 Task: Open a blank sheet, save the file as Kennedy.odt Add the quote 'Don't let anyone dim your light; shine bright and inspire others to do the same.' Apply font style 'Oswald' and font size 30 Align the text to the Left .Change the text color to  'Dark blue'
Action: Mouse moved to (284, 229)
Screenshot: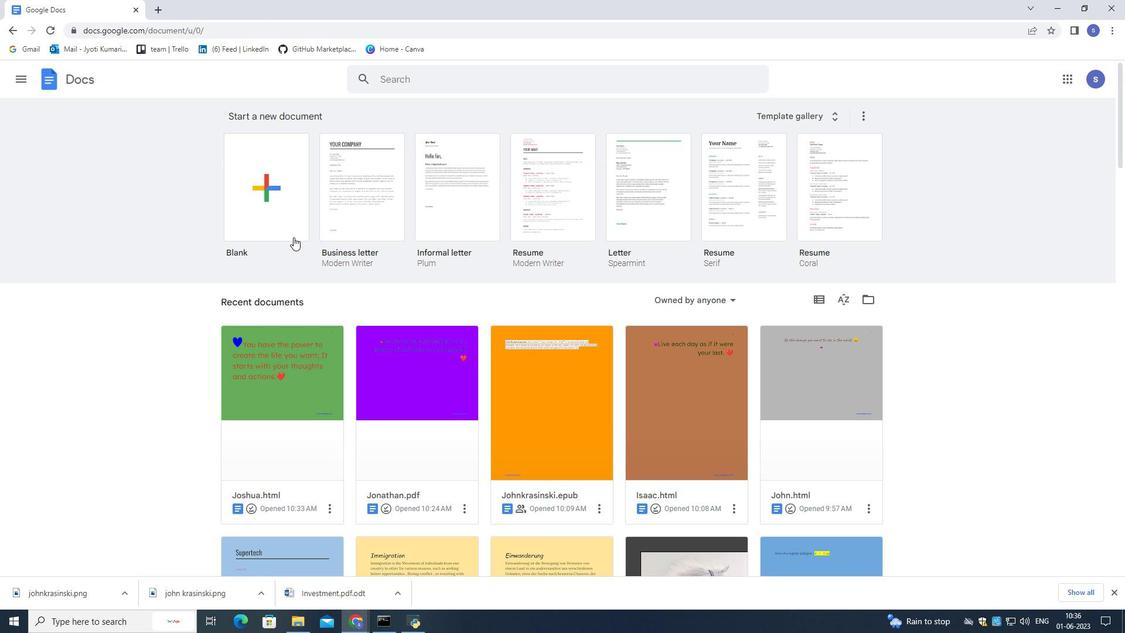 
Action: Mouse pressed left at (284, 229)
Screenshot: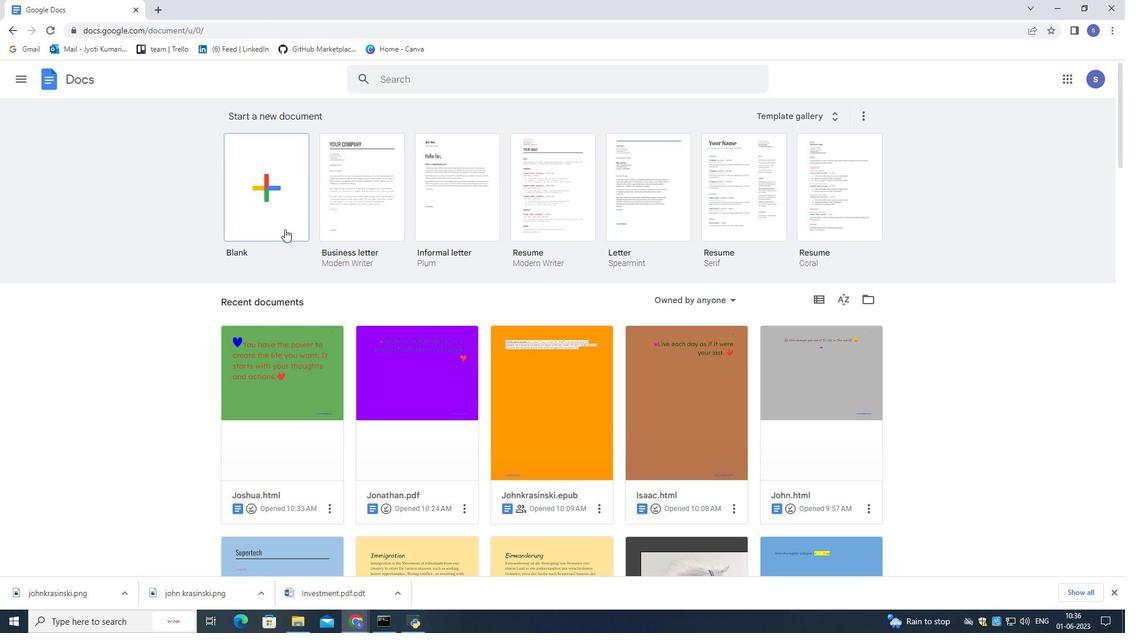 
Action: Mouse pressed left at (284, 229)
Screenshot: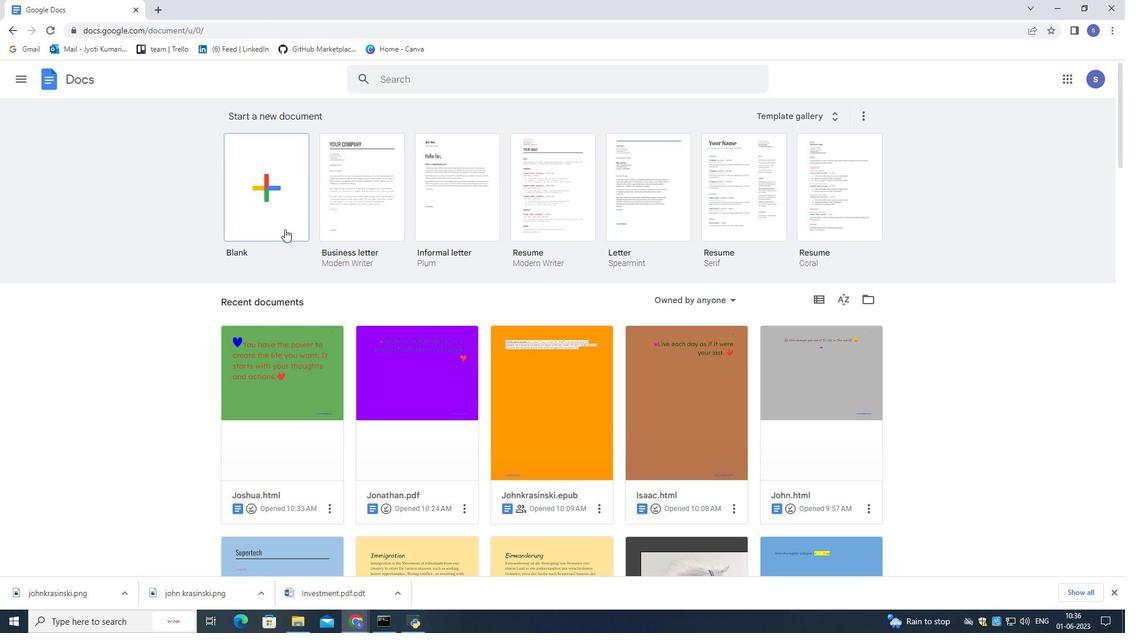 
Action: Mouse pressed left at (284, 229)
Screenshot: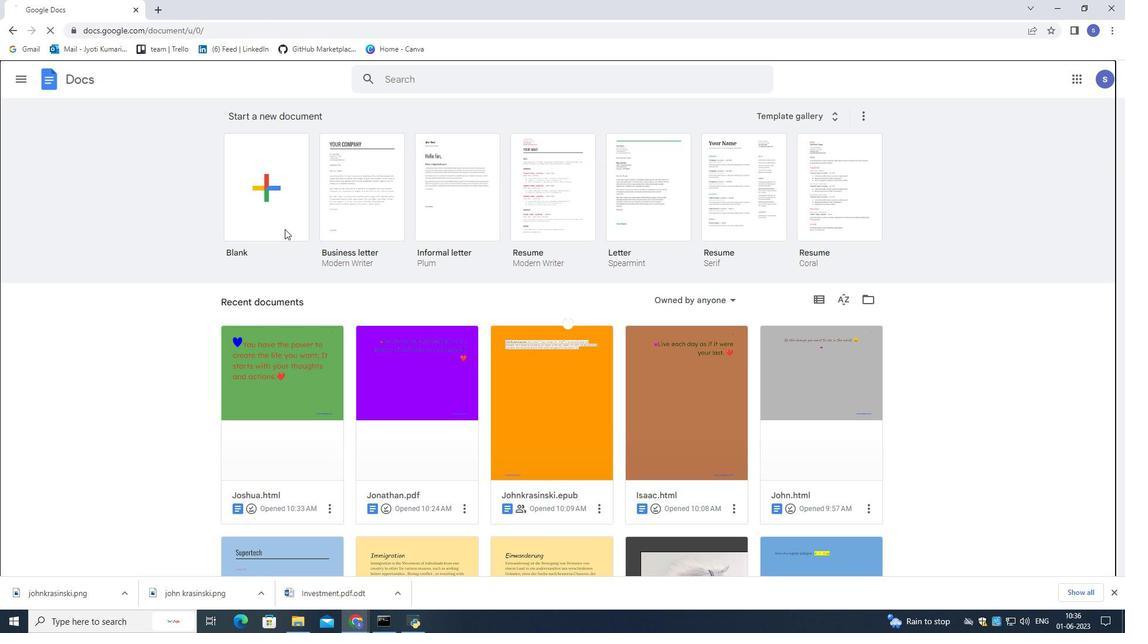 
Action: Mouse moved to (84, 73)
Screenshot: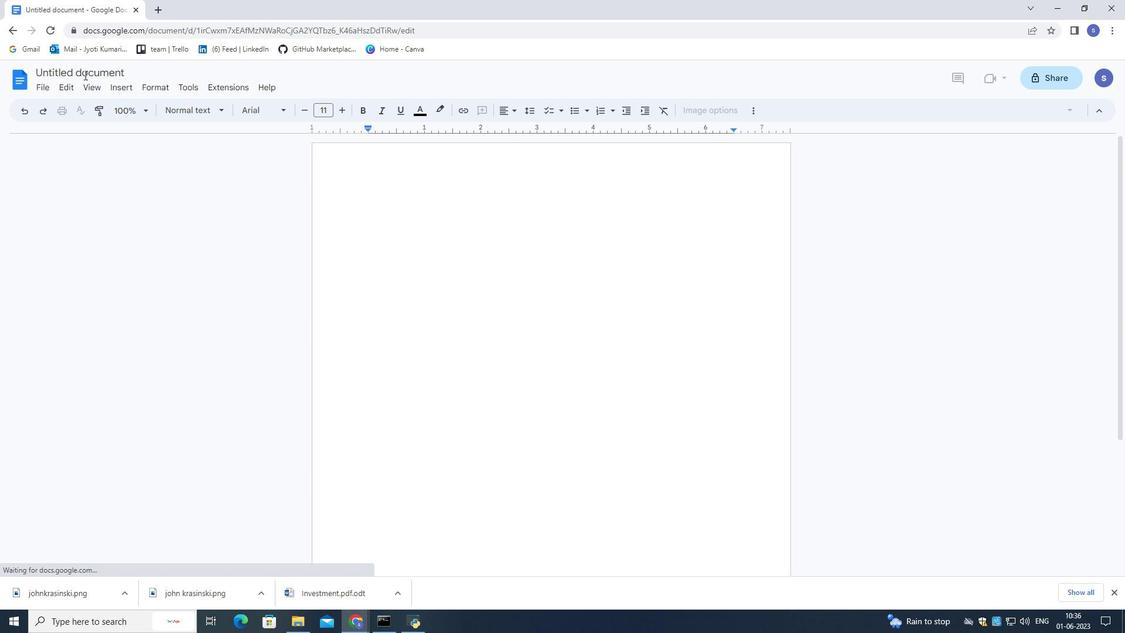 
Action: Mouse pressed left at (84, 73)
Screenshot: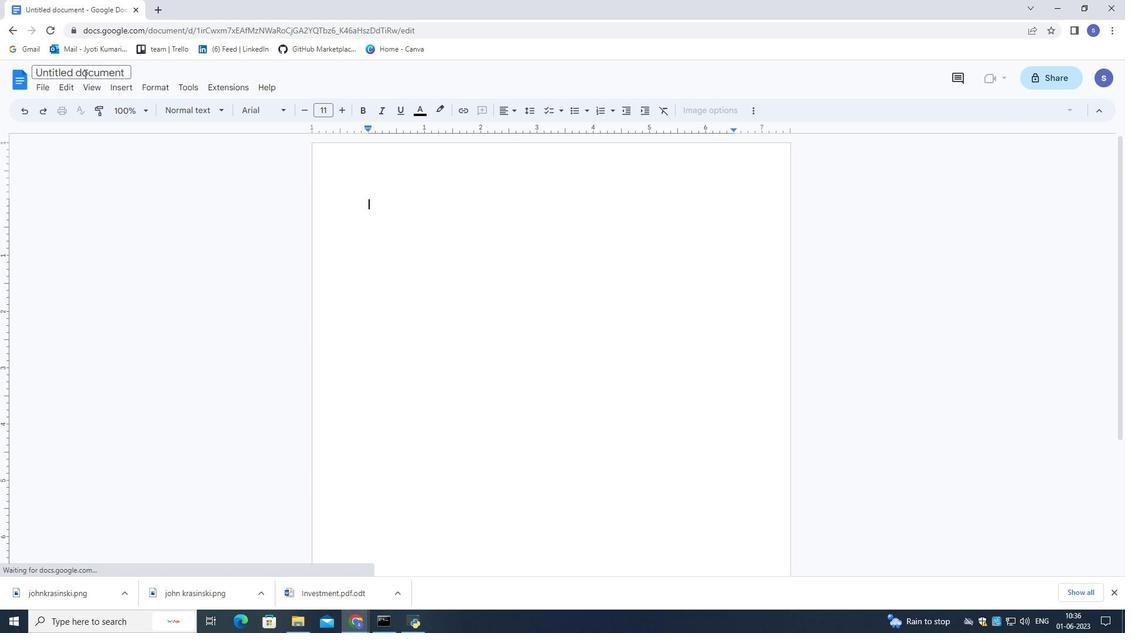 
Action: Mouse moved to (133, 90)
Screenshot: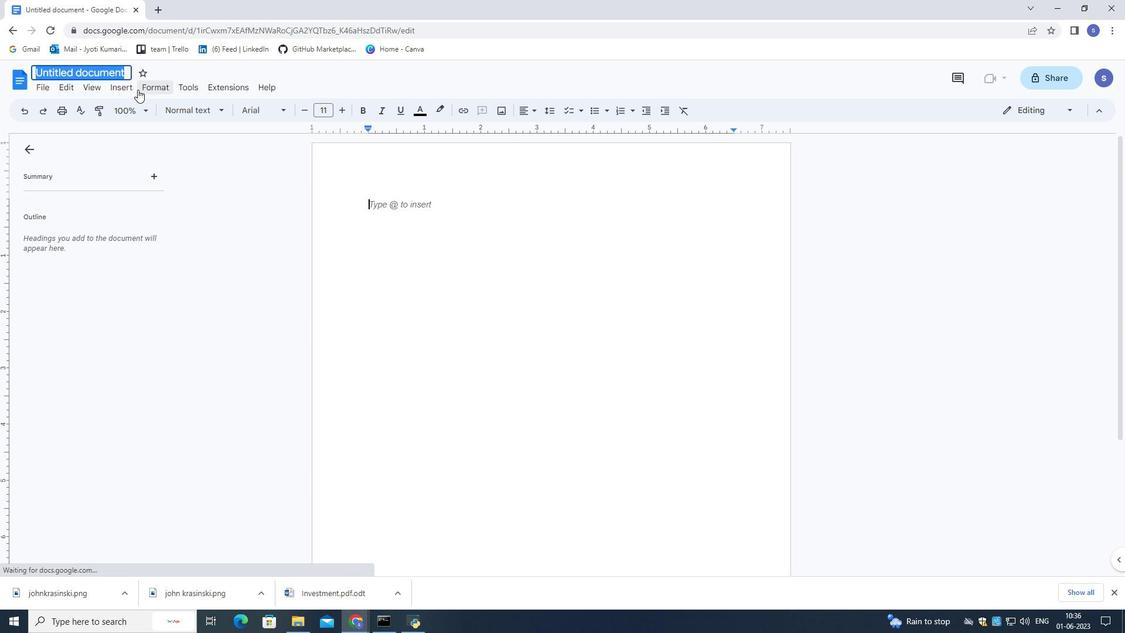 
Action: Key pressed <Key.shift>Kennedy.odt<Key.enter>
Screenshot: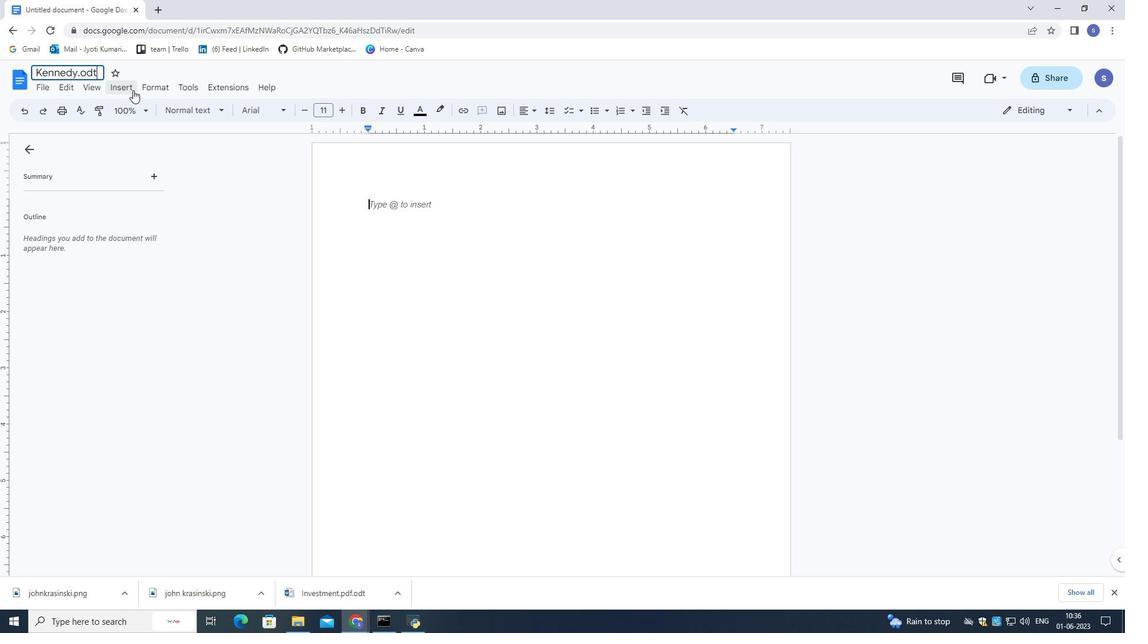 
Action: Mouse moved to (416, 201)
Screenshot: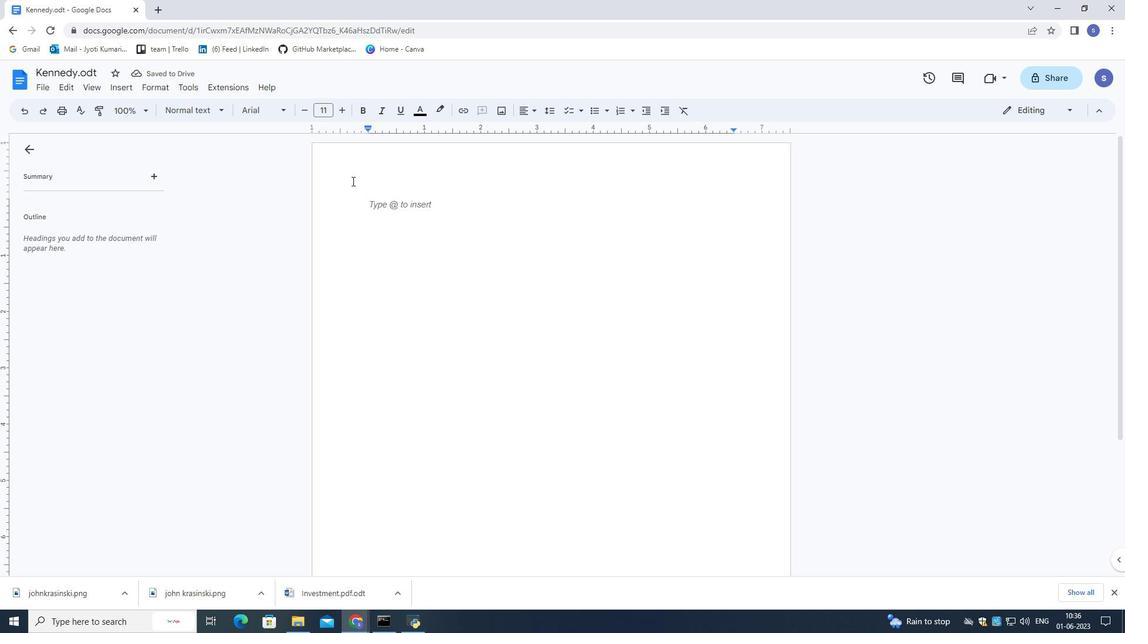 
Action: Key pressed <Key.shift>Don't<Key.space>let<Key.space>anyone
Screenshot: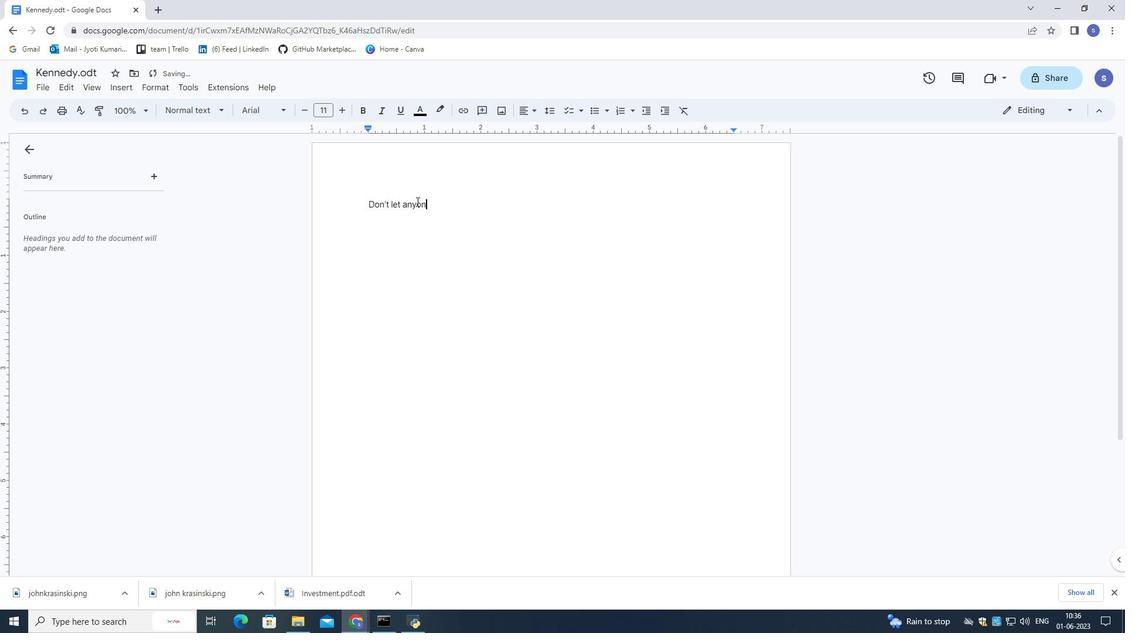 
Action: Mouse moved to (1109, 201)
Screenshot: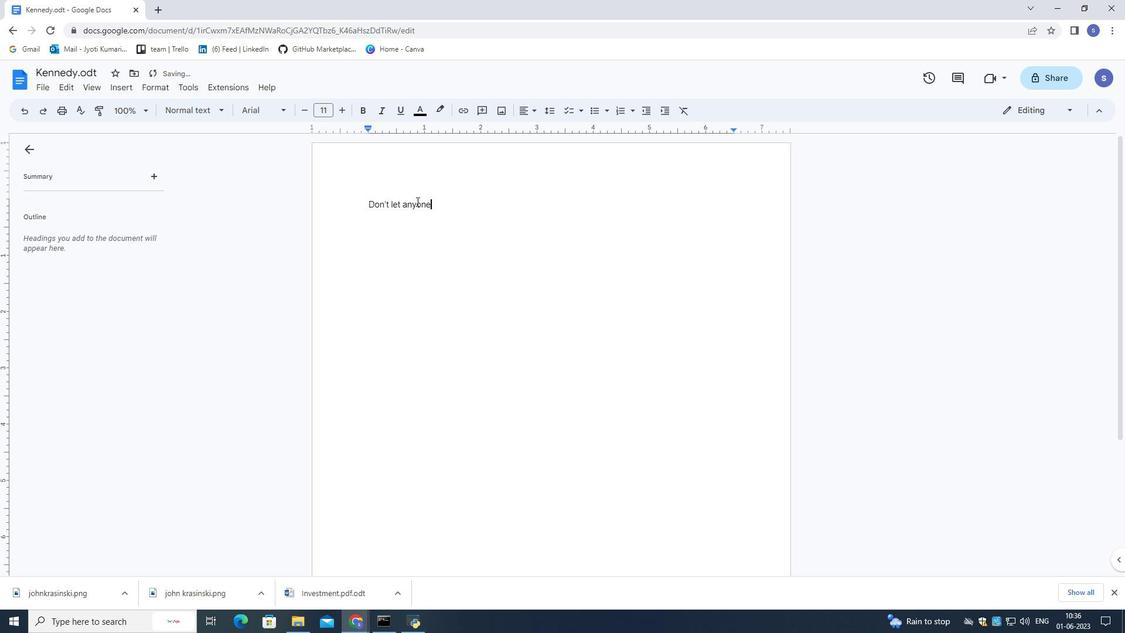 
Action: Key pressed <Key.space>dim<Key.space>your<Key.space>light;<Key.space><Key.shift>Shine<Key.space>bright<Key.space>and<Key.space>inspire<Key.space>others<Key.space>to<Key.space>do<Key.space>the<Key.space>same.
Screenshot: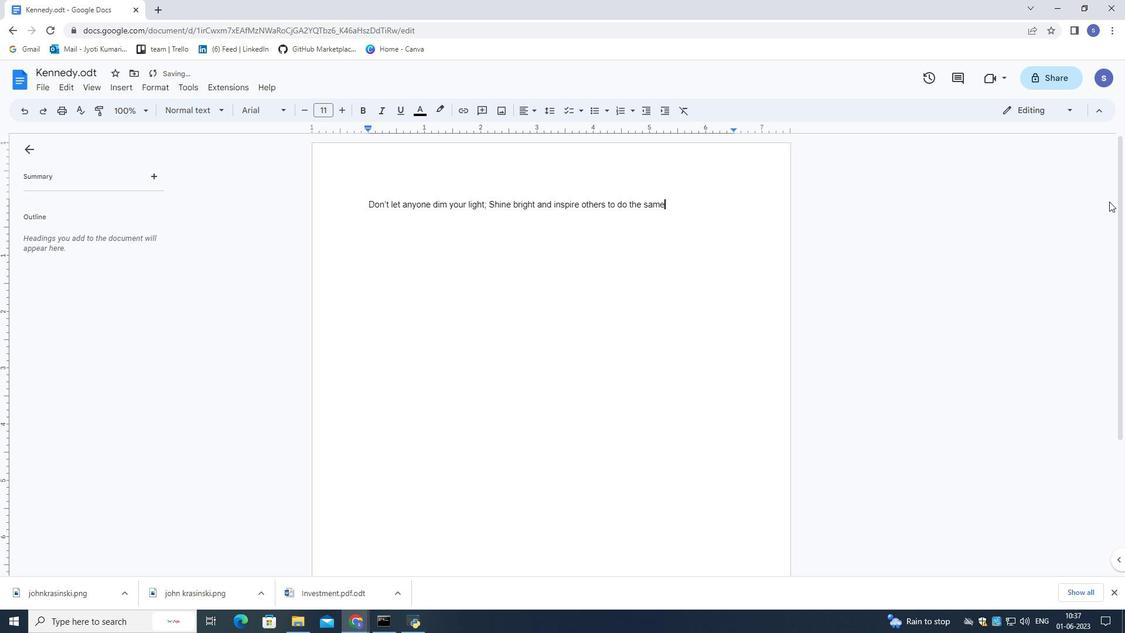 
Action: Mouse scrolled (1109, 202) with delta (0, 0)
Screenshot: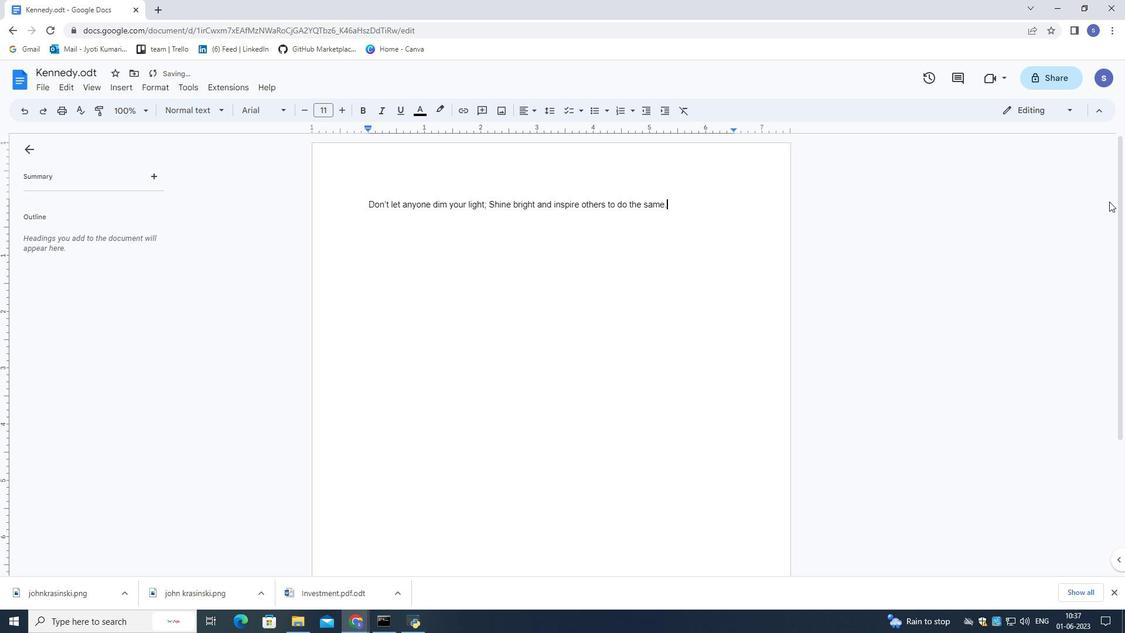 
Action: Mouse moved to (710, 202)
Screenshot: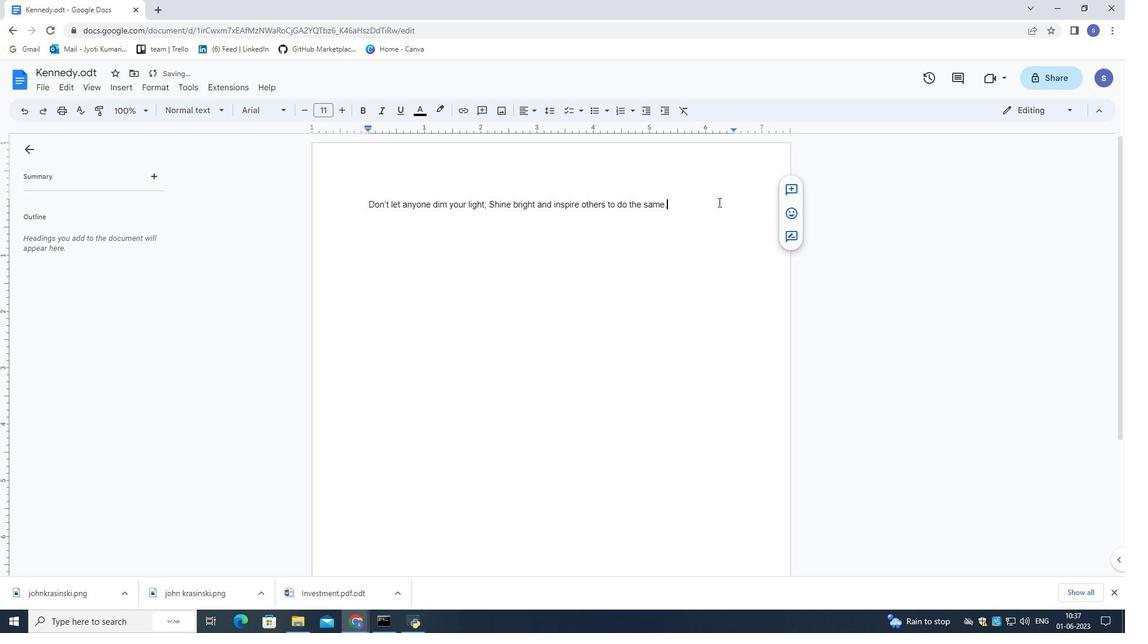 
Action: Mouse pressed left at (710, 202)
Screenshot: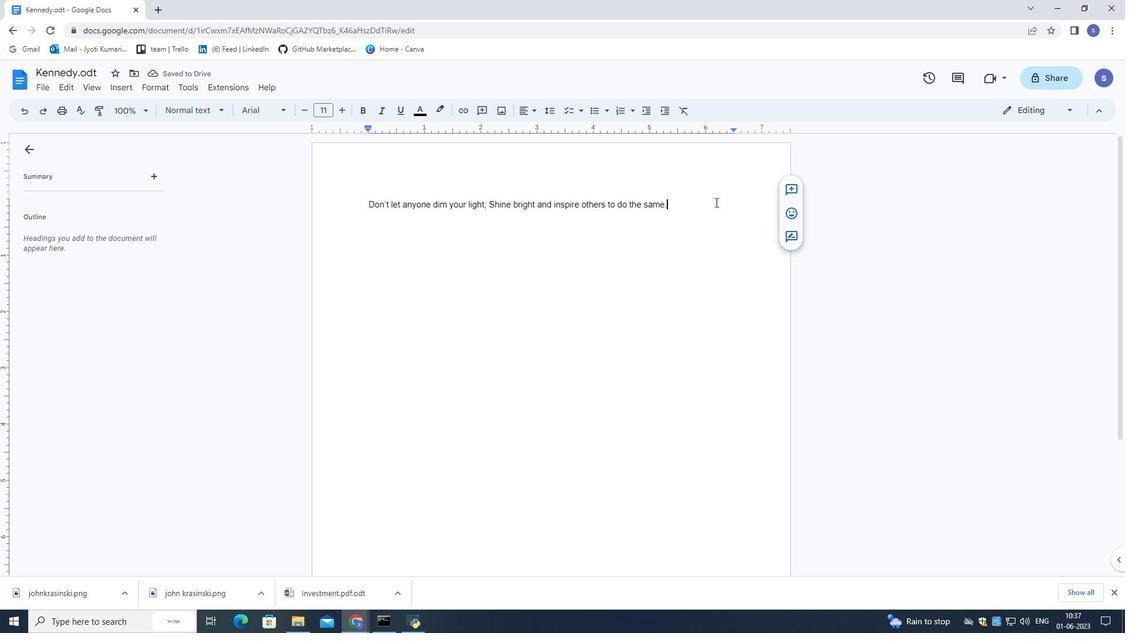 
Action: Mouse pressed left at (710, 202)
Screenshot: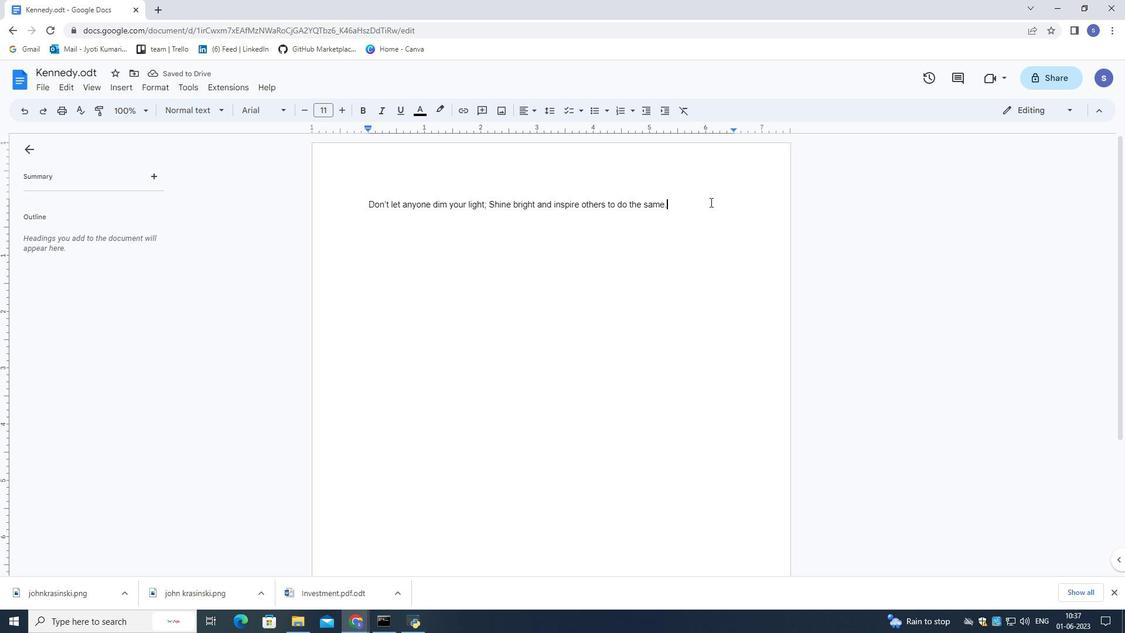
Action: Mouse pressed left at (710, 202)
Screenshot: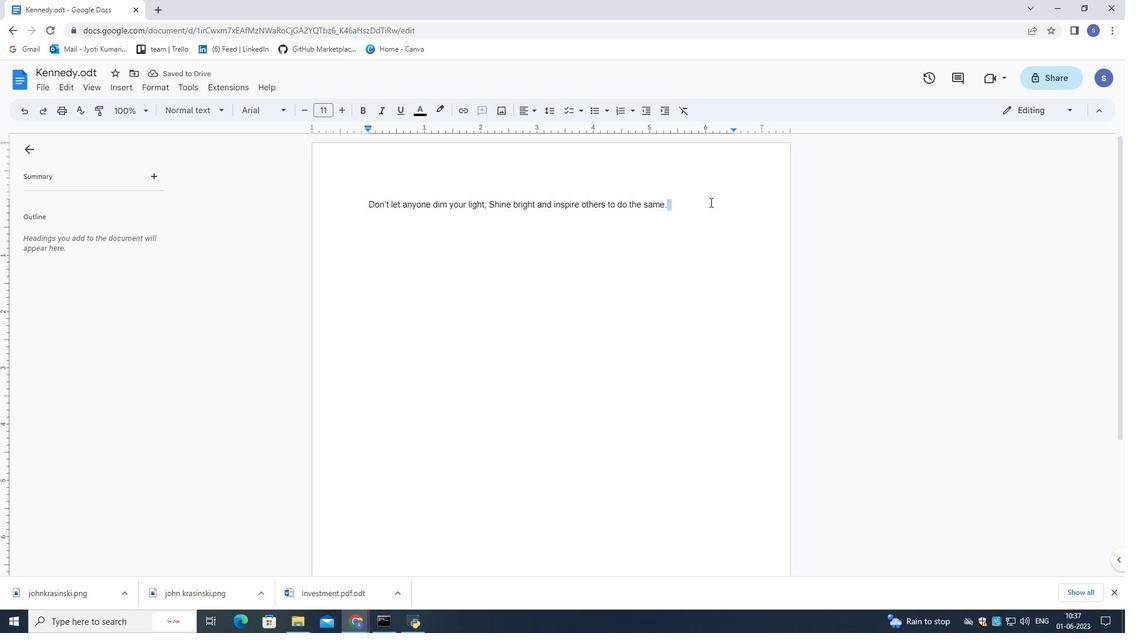 
Action: Mouse moved to (257, 113)
Screenshot: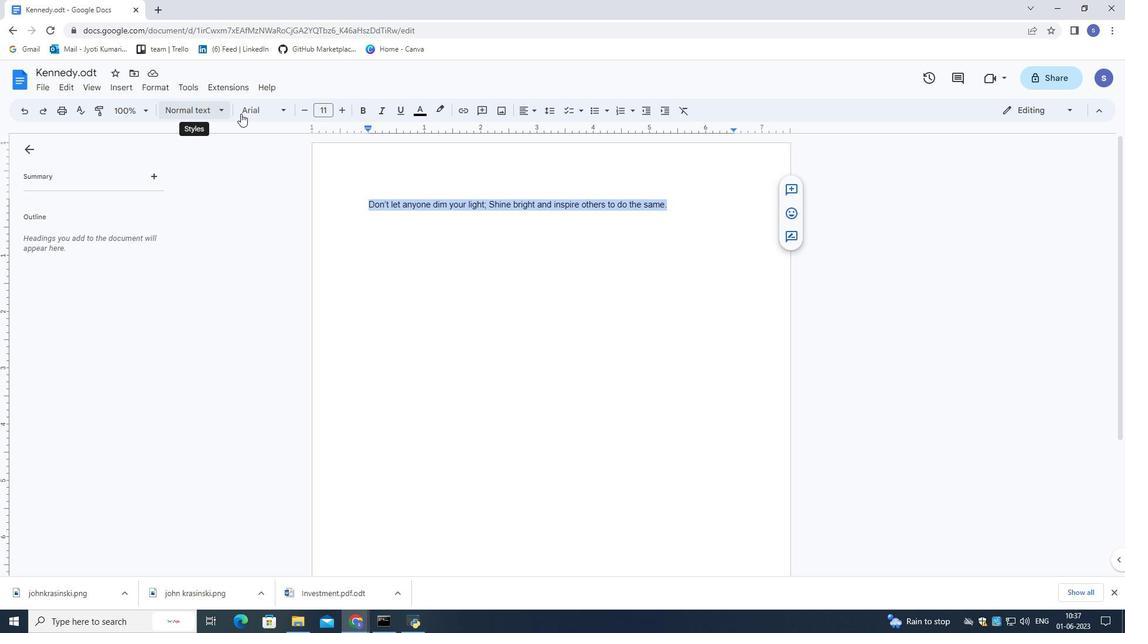 
Action: Mouse pressed left at (257, 113)
Screenshot: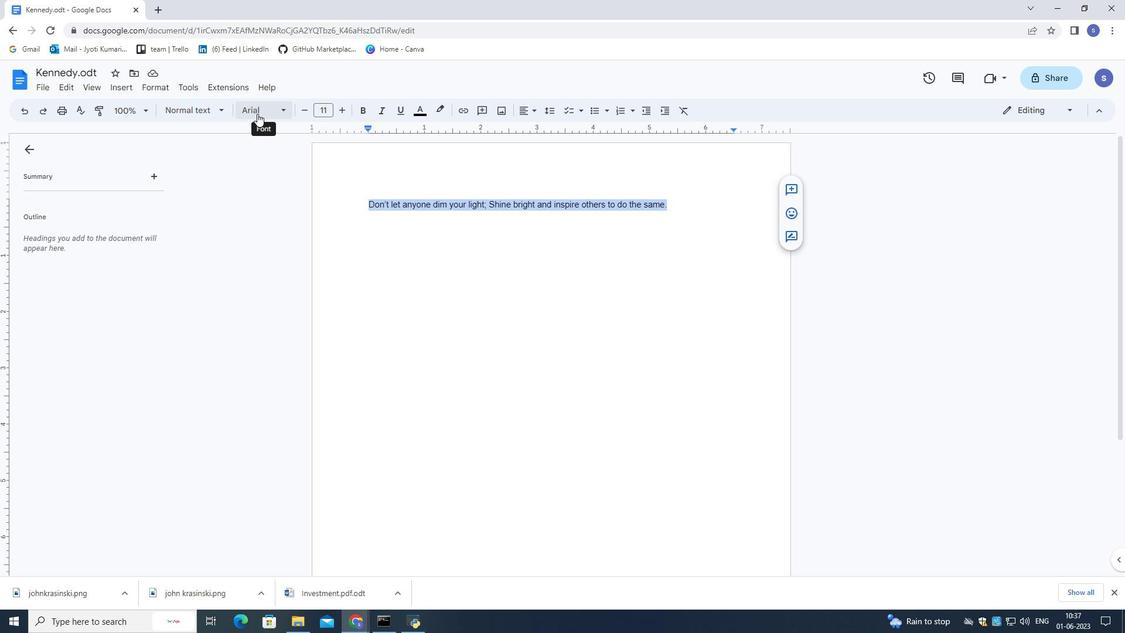 
Action: Mouse moved to (286, 423)
Screenshot: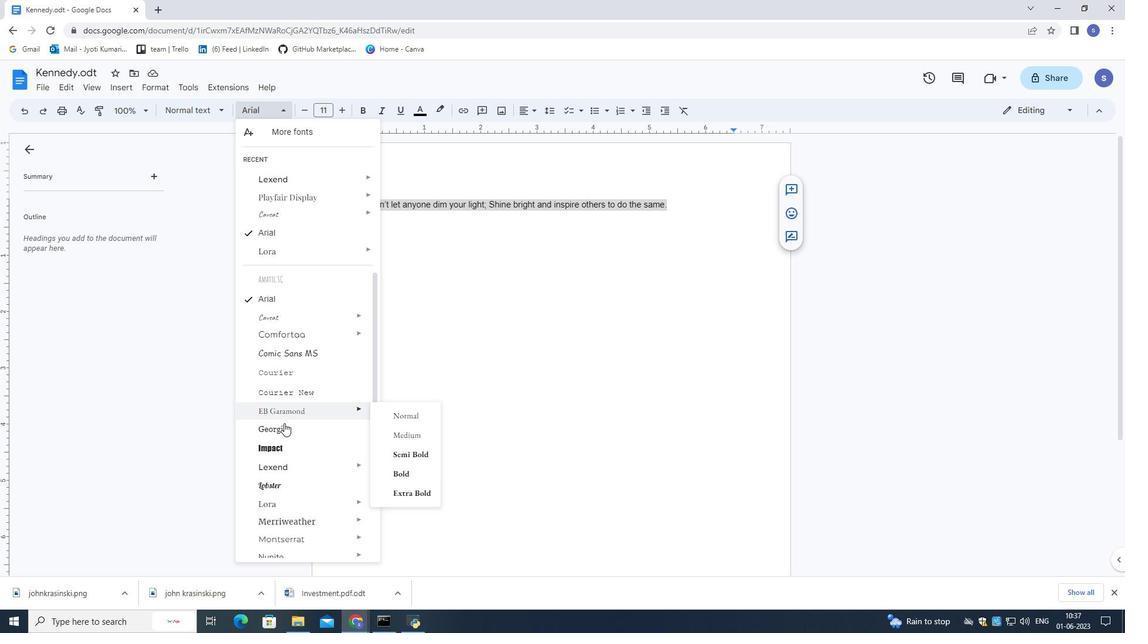 
Action: Mouse scrolled (286, 422) with delta (0, 0)
Screenshot: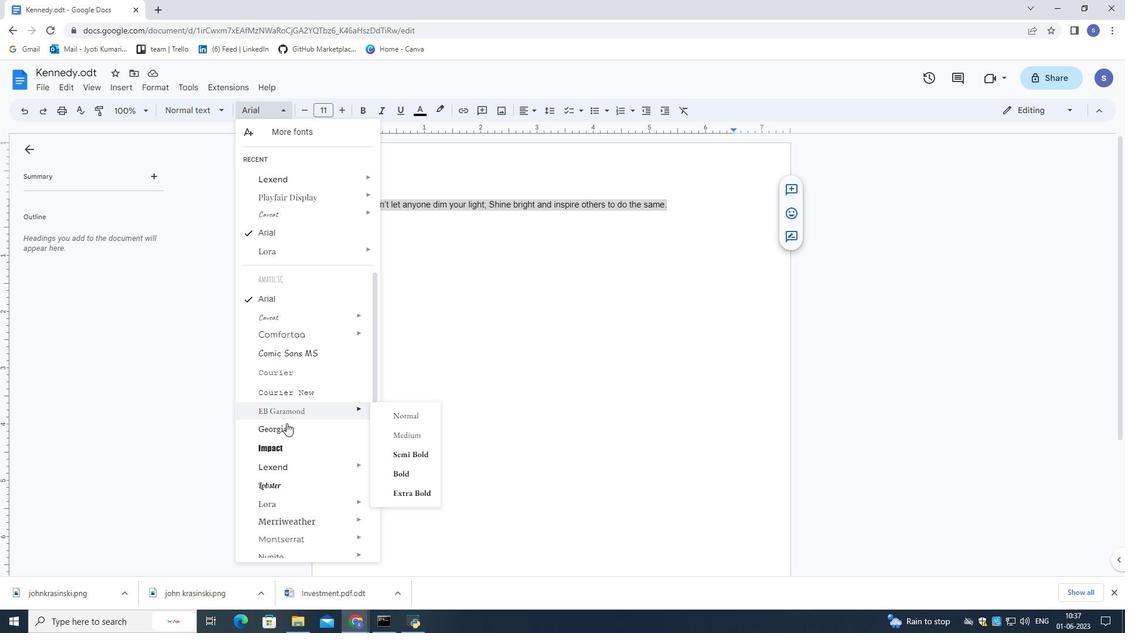 
Action: Mouse scrolled (286, 422) with delta (0, 0)
Screenshot: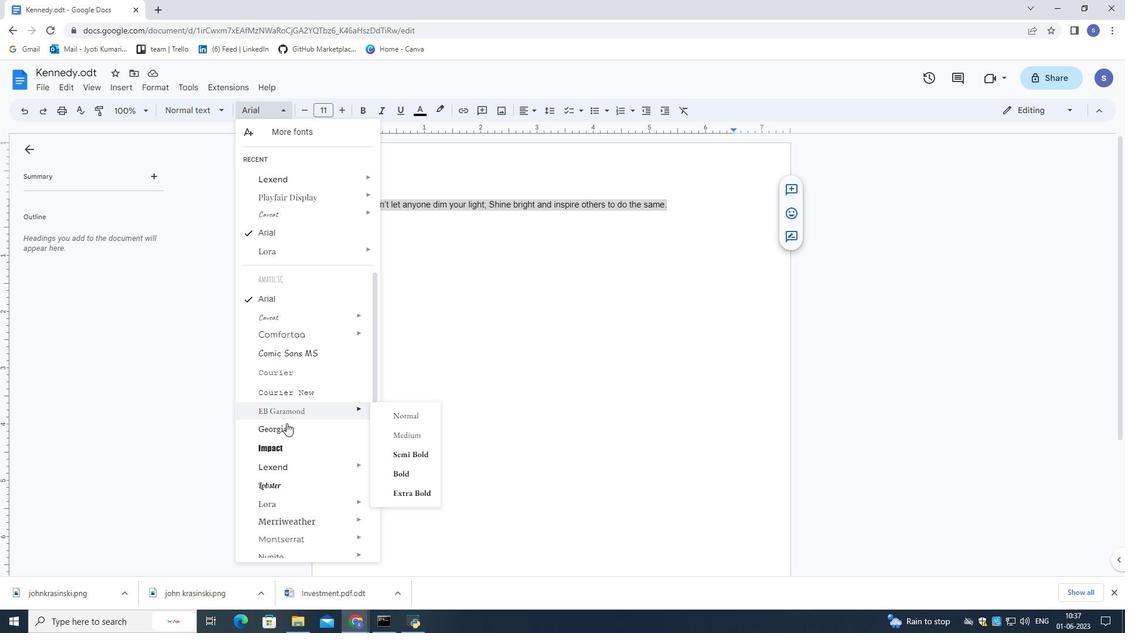 
Action: Mouse scrolled (286, 422) with delta (0, 0)
Screenshot: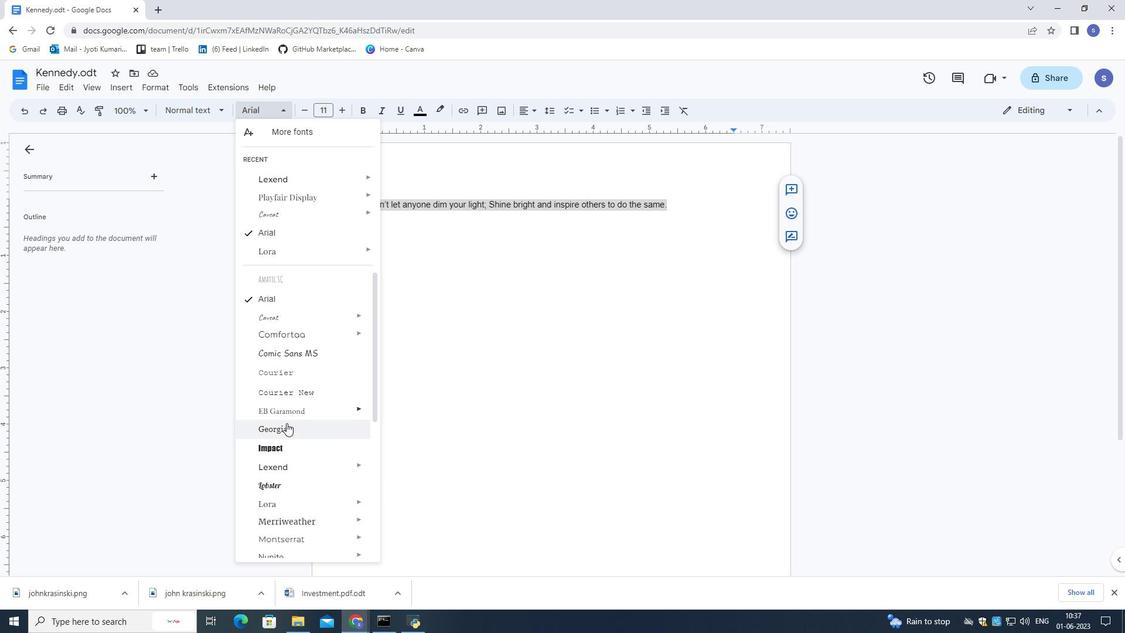 
Action: Mouse scrolled (286, 422) with delta (0, 0)
Screenshot: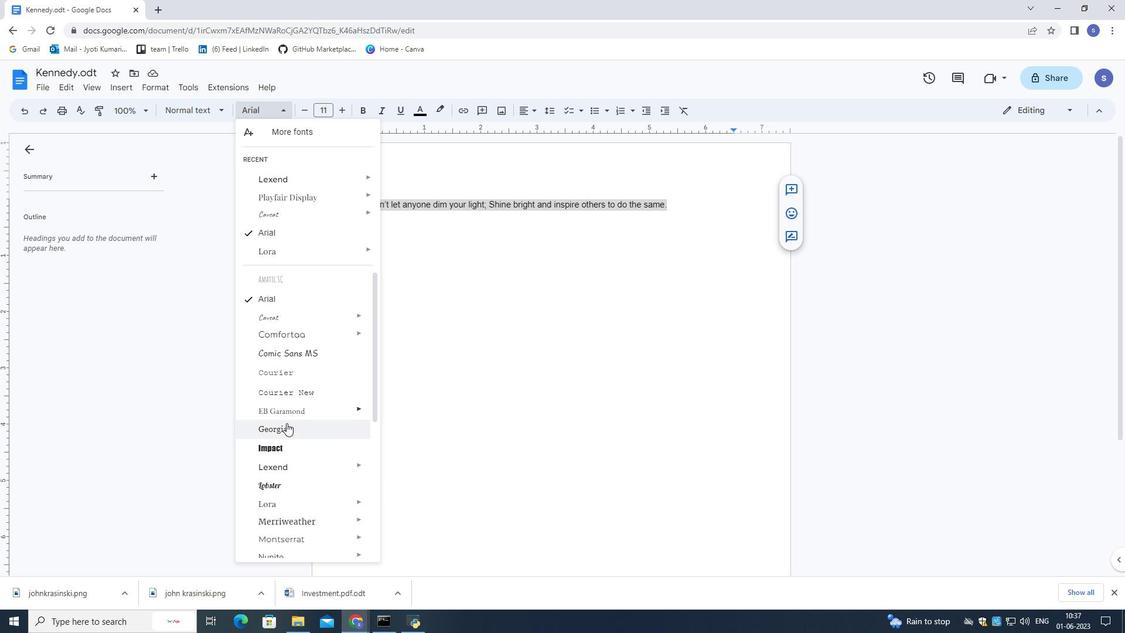 
Action: Mouse scrolled (286, 422) with delta (0, 0)
Screenshot: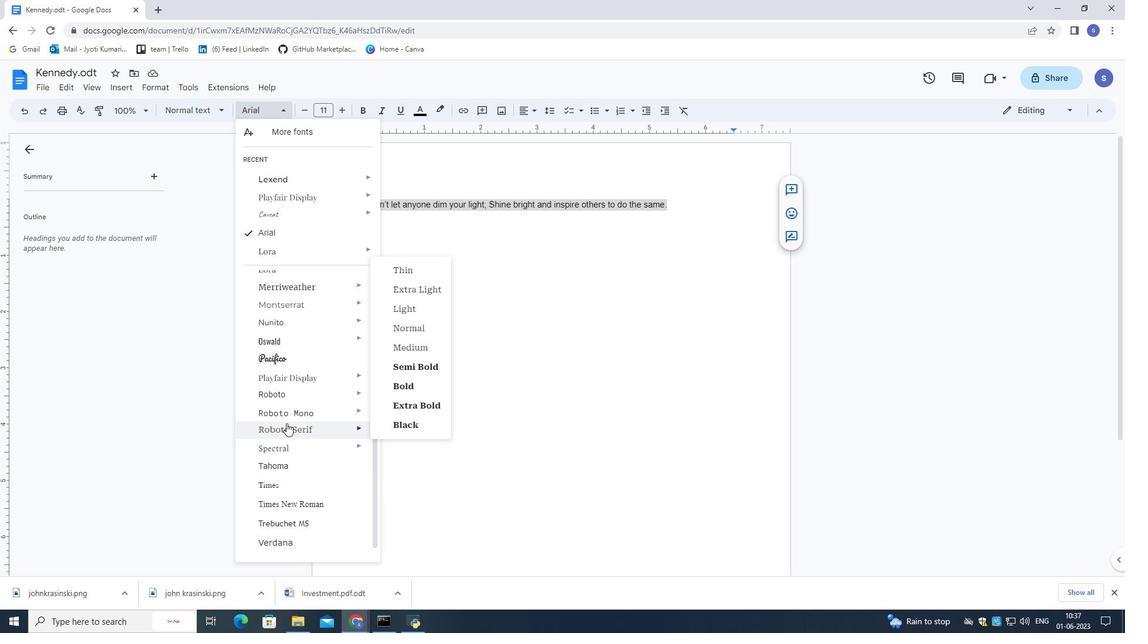 
Action: Mouse scrolled (286, 422) with delta (0, 0)
Screenshot: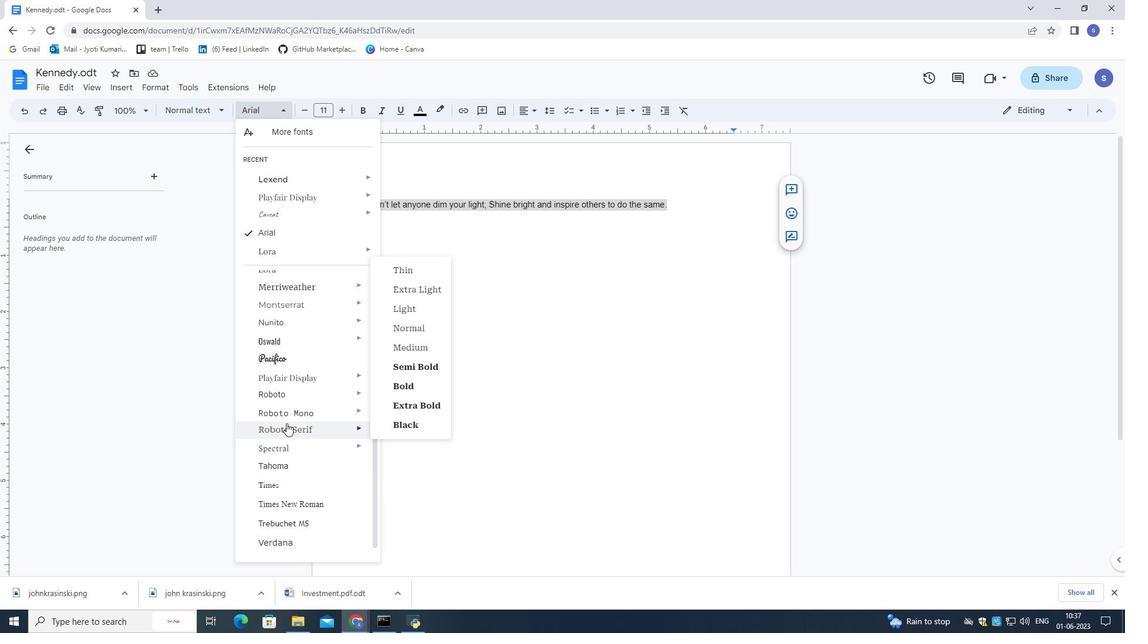 
Action: Mouse scrolled (286, 422) with delta (0, 0)
Screenshot: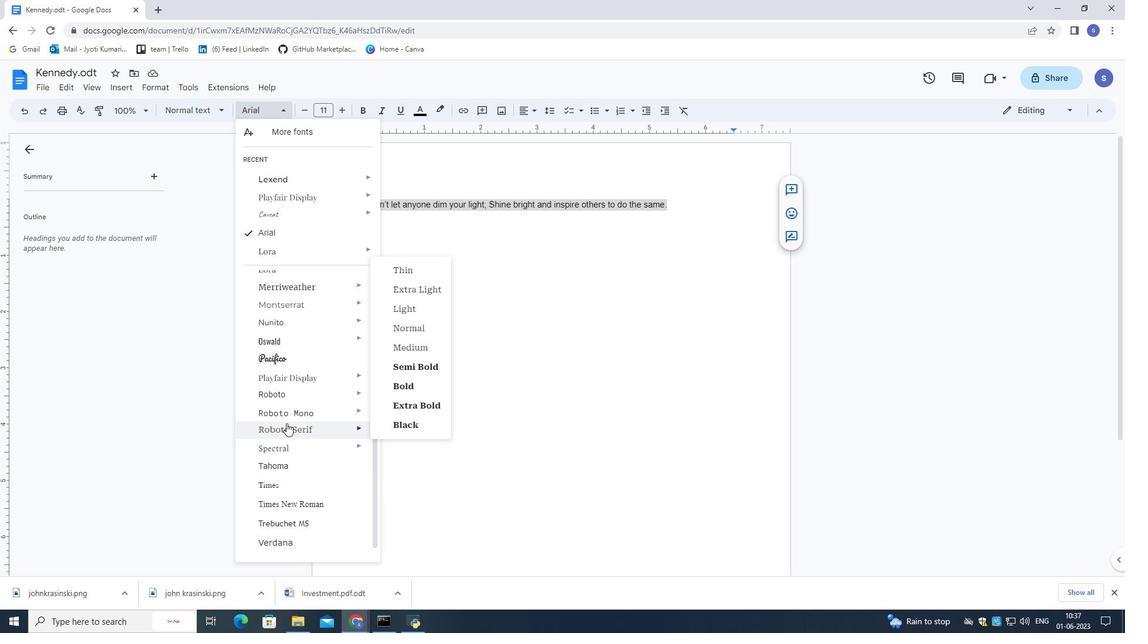 
Action: Mouse scrolled (286, 422) with delta (0, 0)
Screenshot: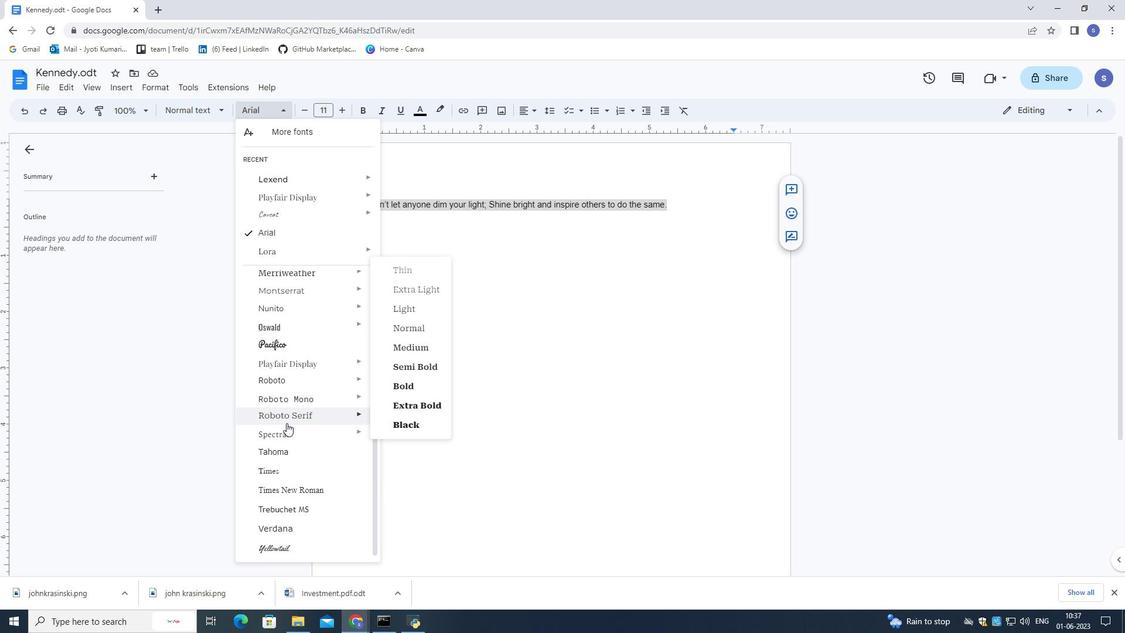 
Action: Mouse scrolled (286, 422) with delta (0, 0)
Screenshot: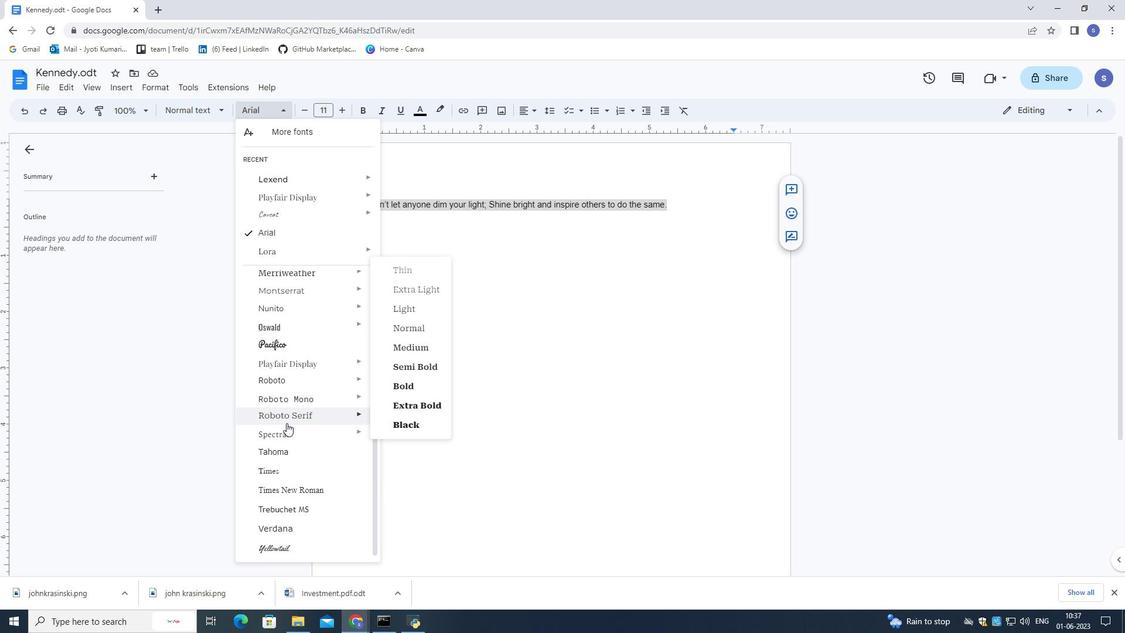 
Action: Mouse moved to (286, 418)
Screenshot: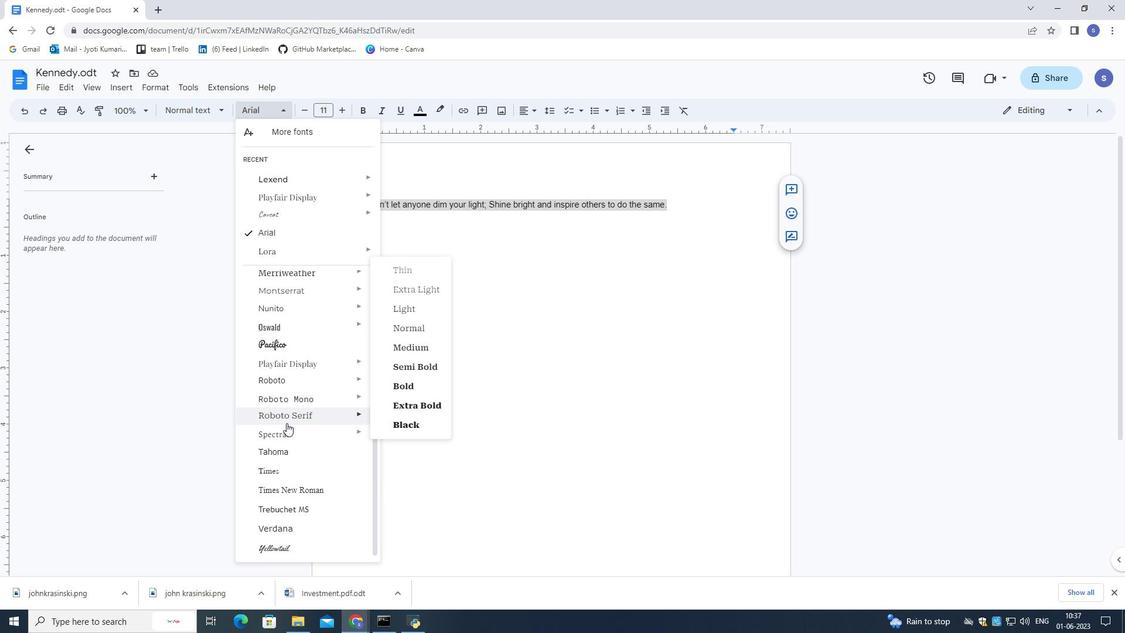 
Action: Mouse scrolled (286, 417) with delta (0, 0)
Screenshot: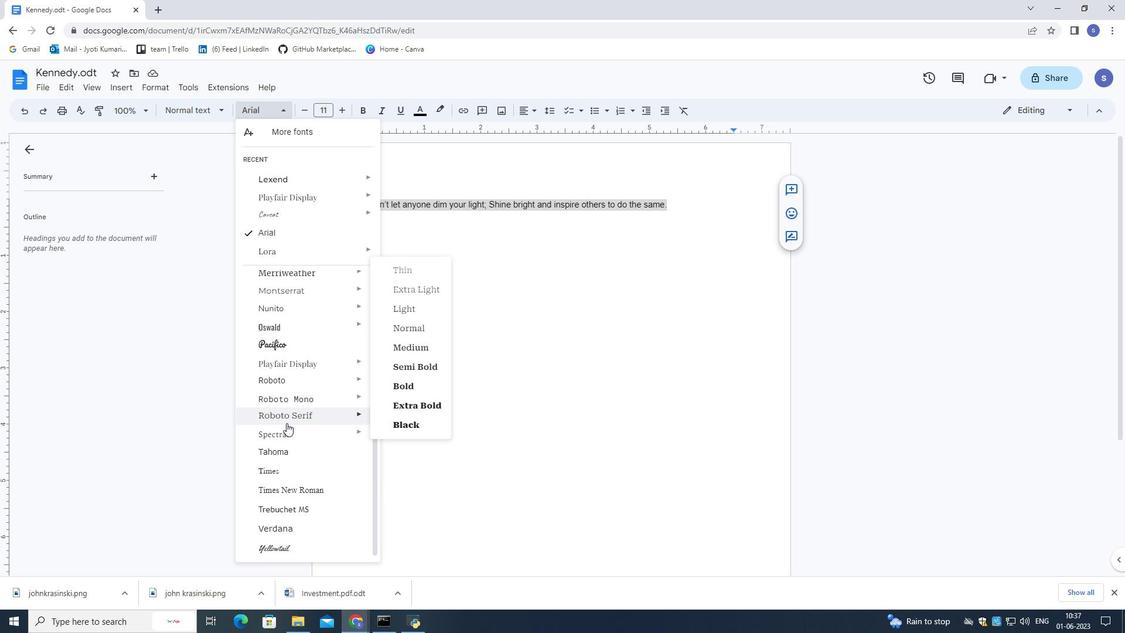 
Action: Mouse scrolled (286, 417) with delta (0, 0)
Screenshot: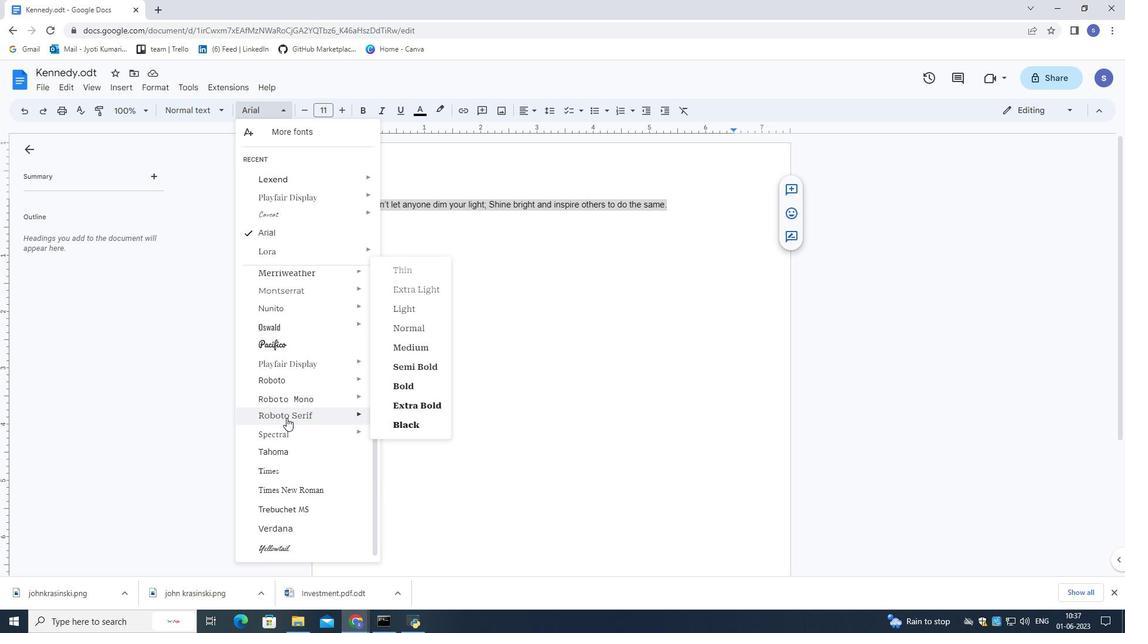 
Action: Mouse moved to (264, 127)
Screenshot: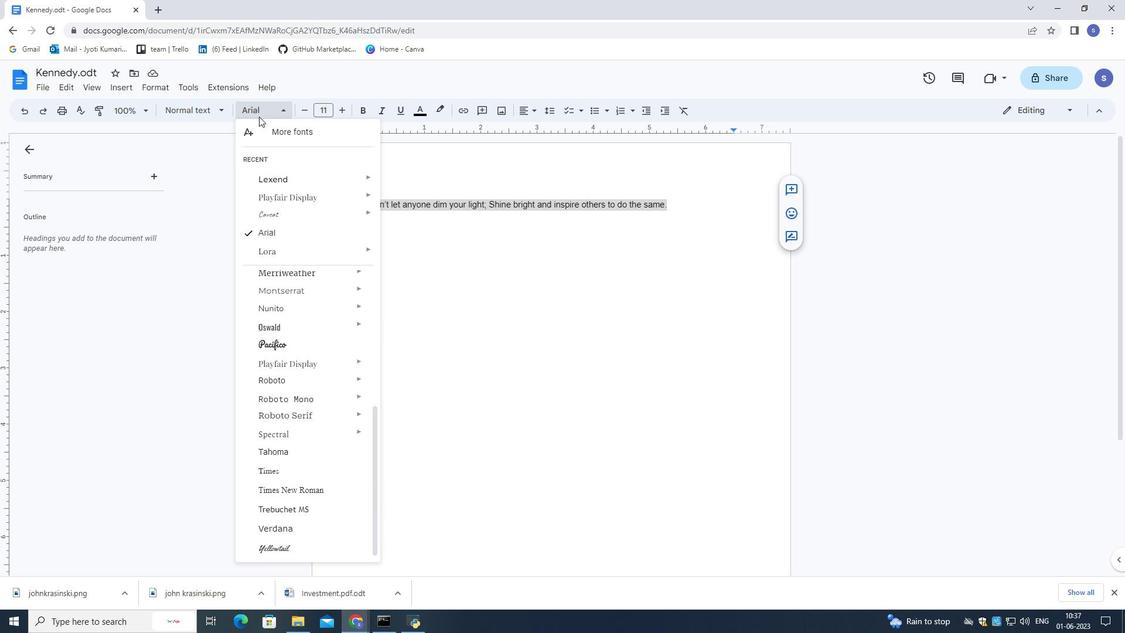 
Action: Mouse pressed left at (264, 127)
Screenshot: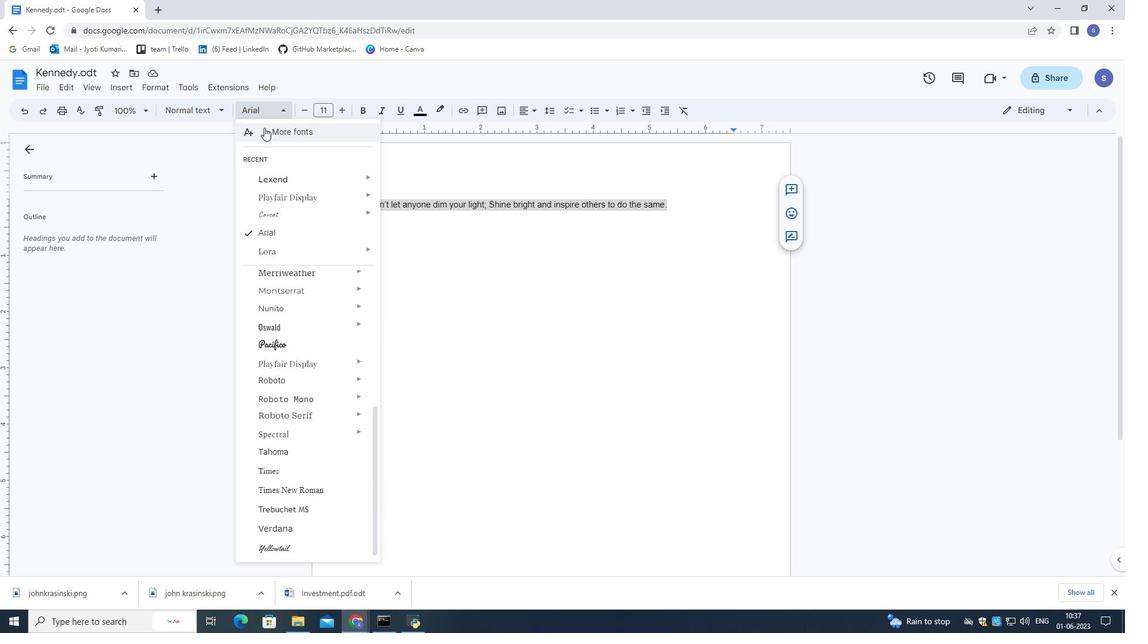 
Action: Mouse moved to (351, 184)
Screenshot: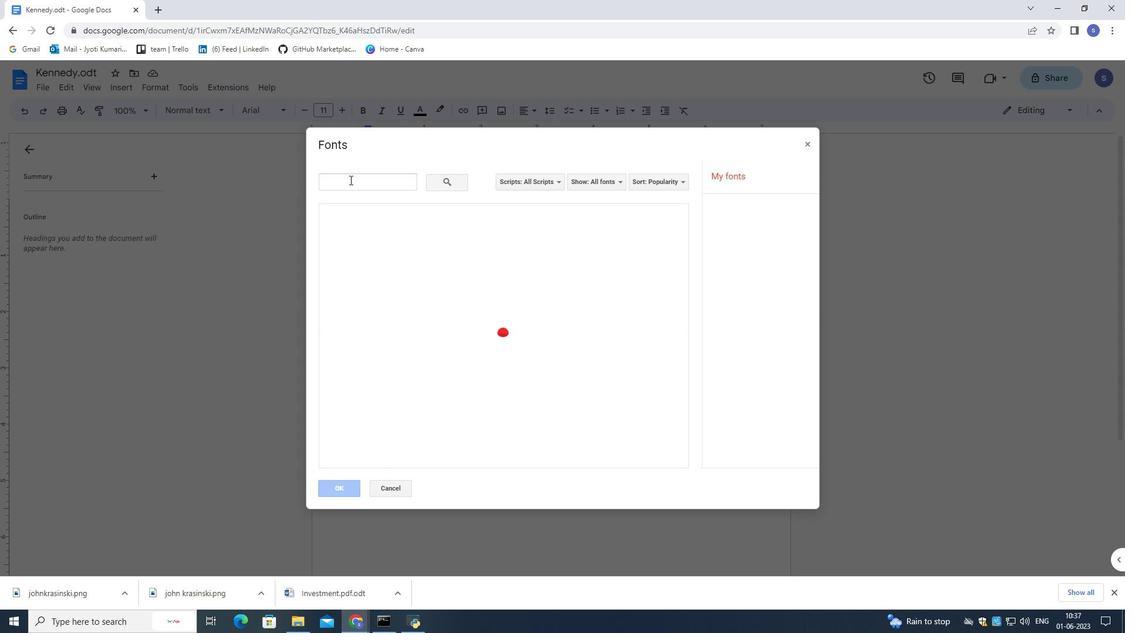 
Action: Mouse pressed left at (351, 184)
Screenshot: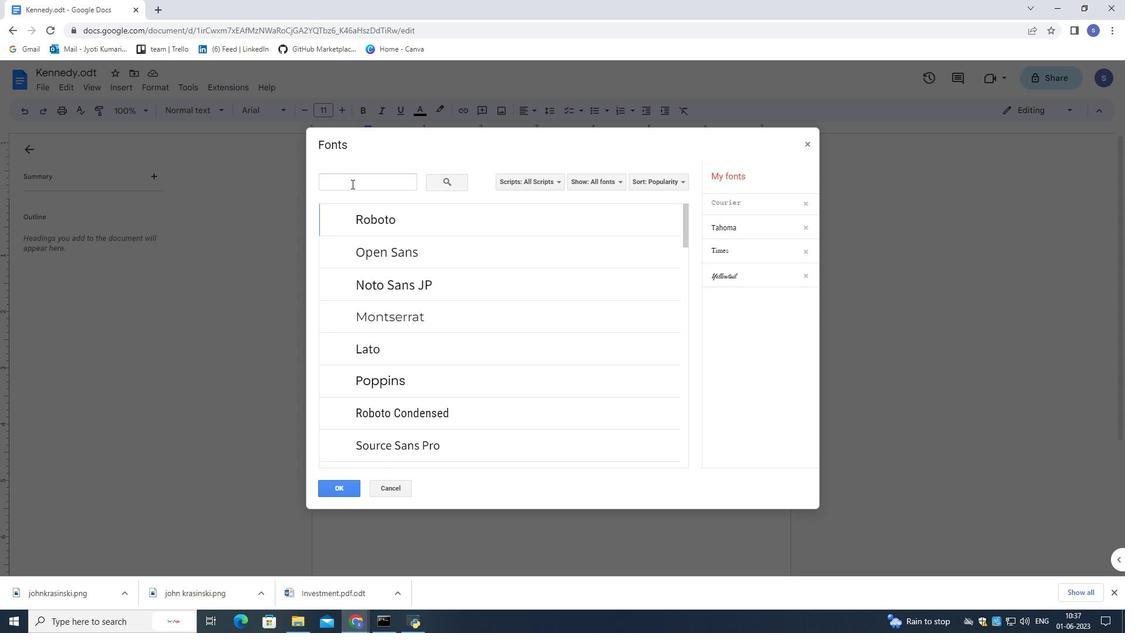 
Action: Key pressed oswald
Screenshot: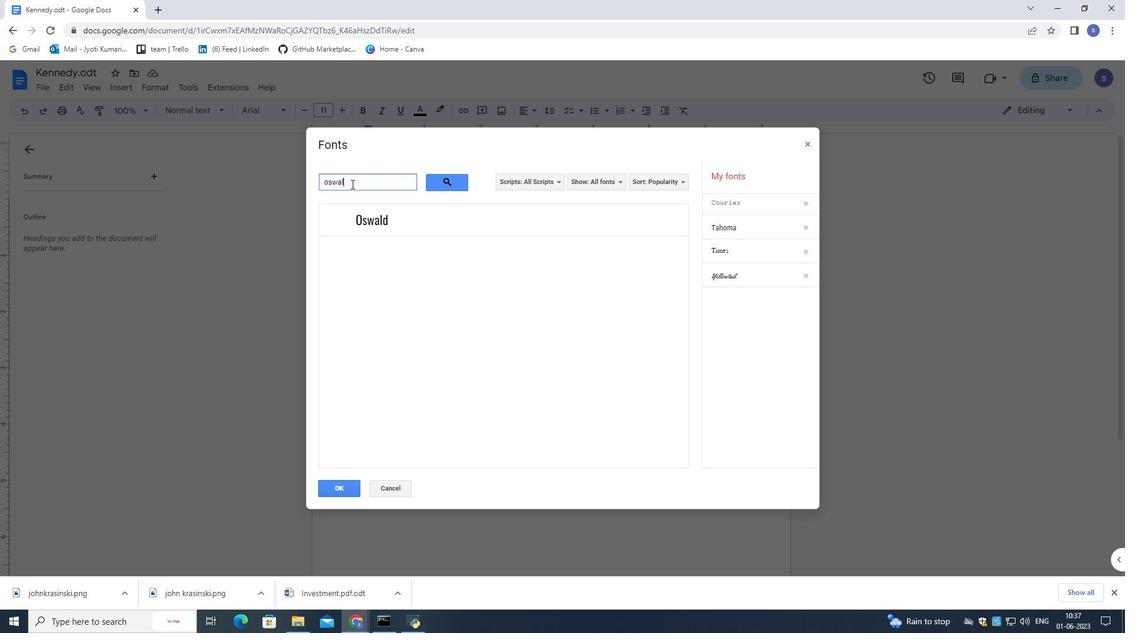 
Action: Mouse moved to (371, 218)
Screenshot: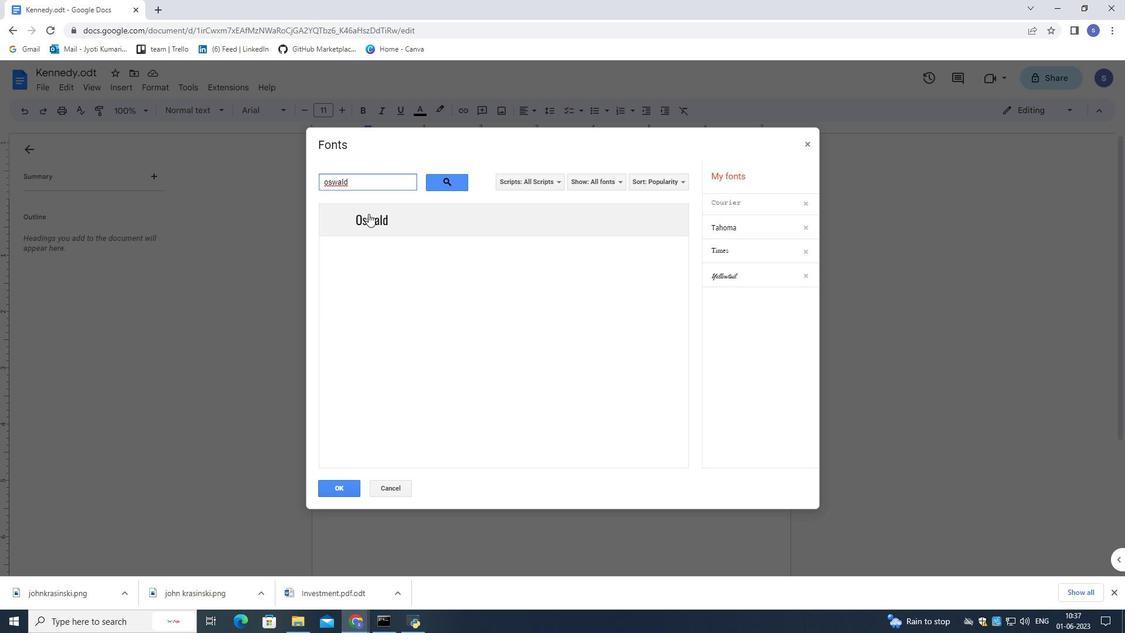 
Action: Mouse pressed left at (371, 218)
Screenshot: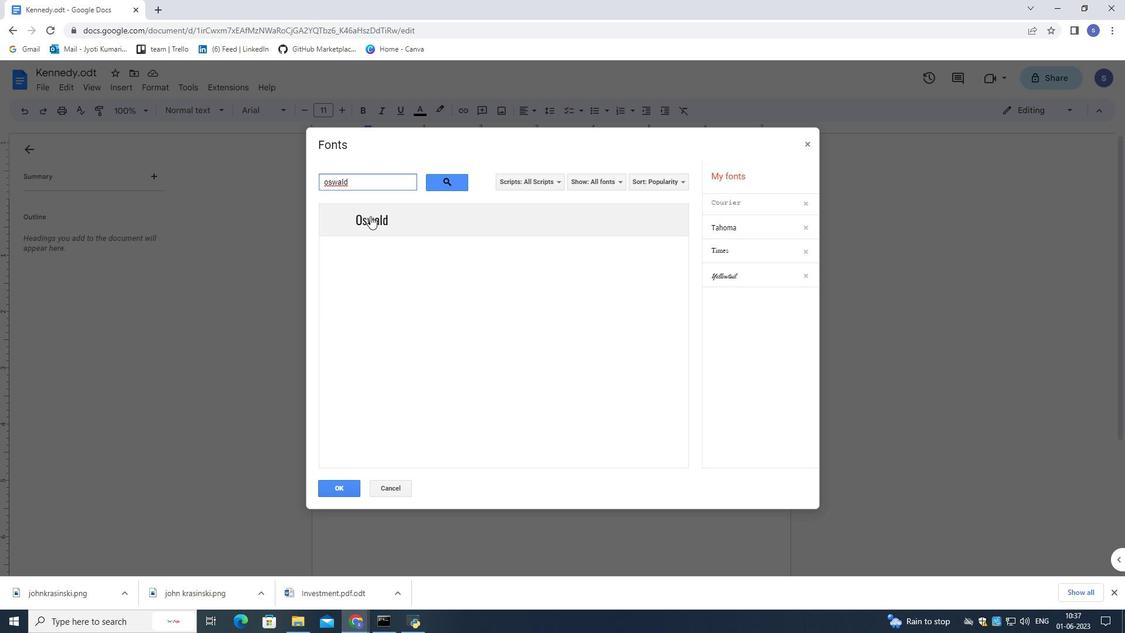 
Action: Mouse moved to (334, 485)
Screenshot: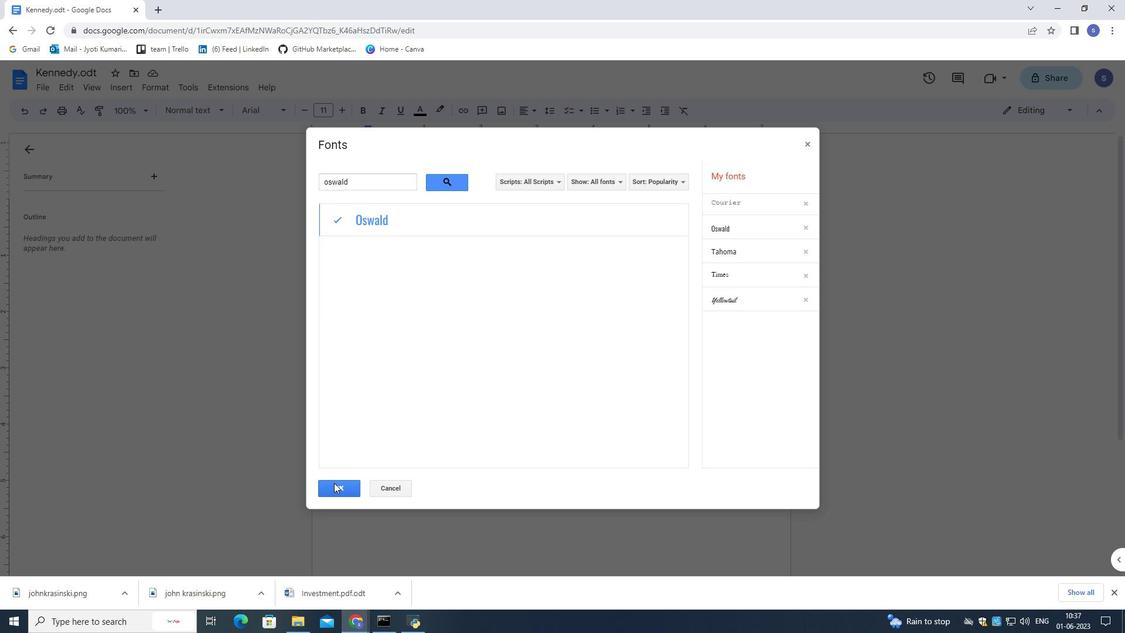 
Action: Mouse pressed left at (334, 485)
Screenshot: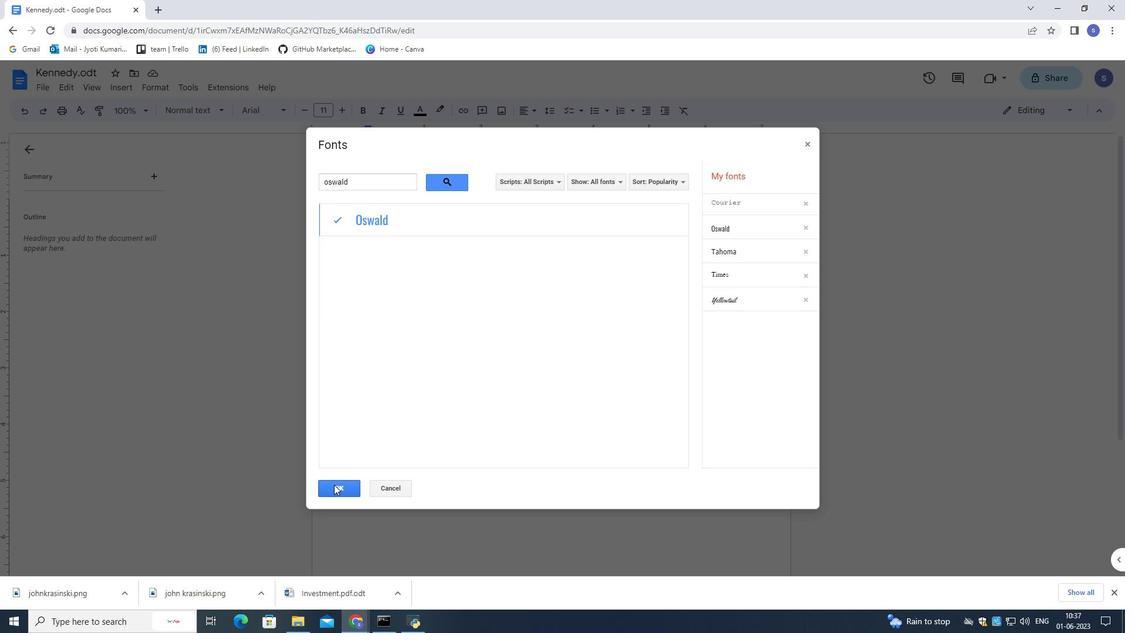 
Action: Mouse moved to (345, 112)
Screenshot: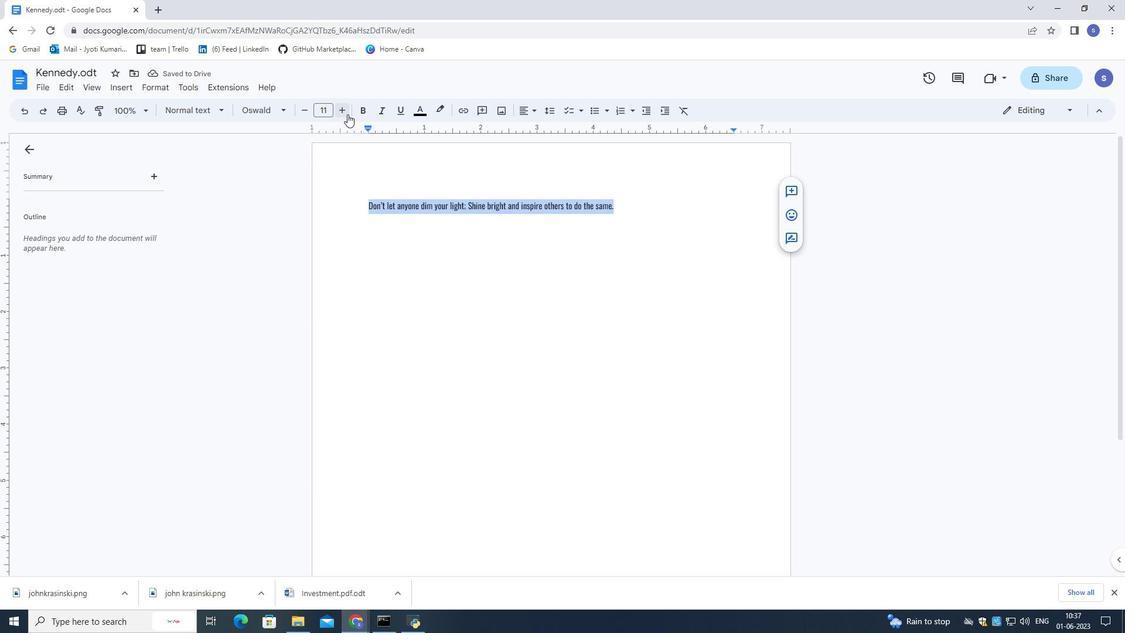 
Action: Mouse pressed left at (345, 112)
Screenshot: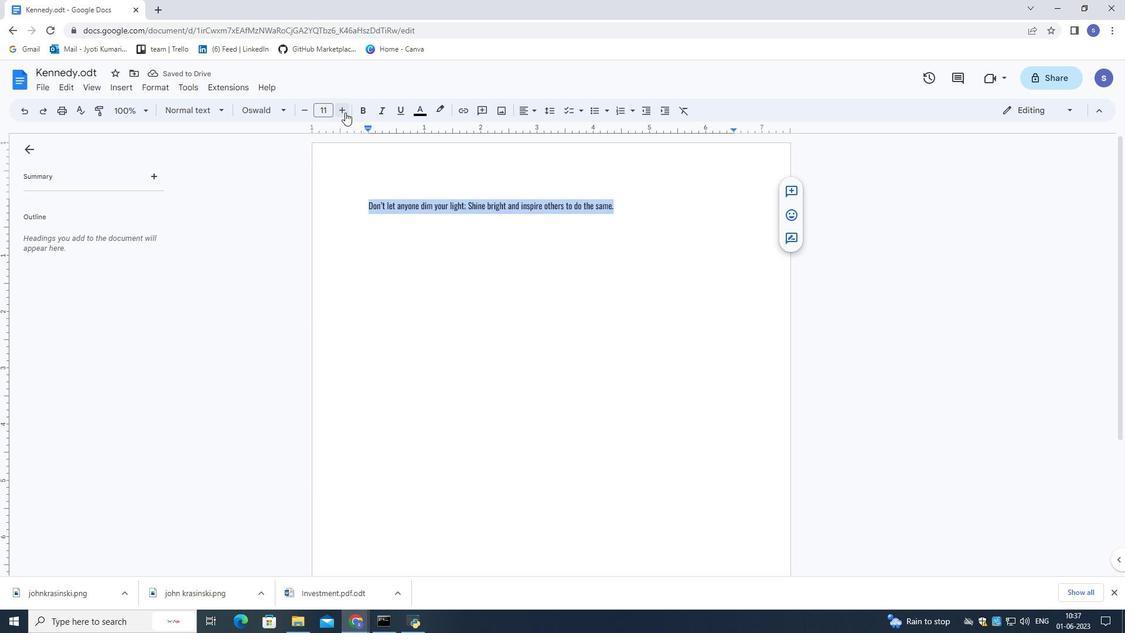 
Action: Mouse pressed left at (345, 112)
Screenshot: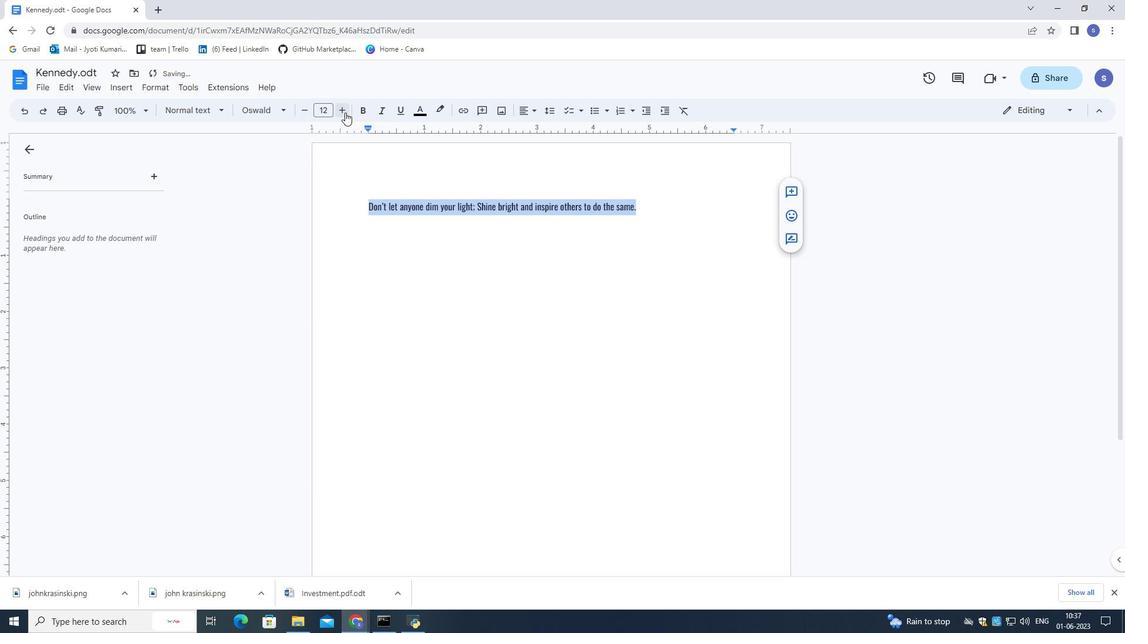 
Action: Mouse pressed left at (345, 112)
Screenshot: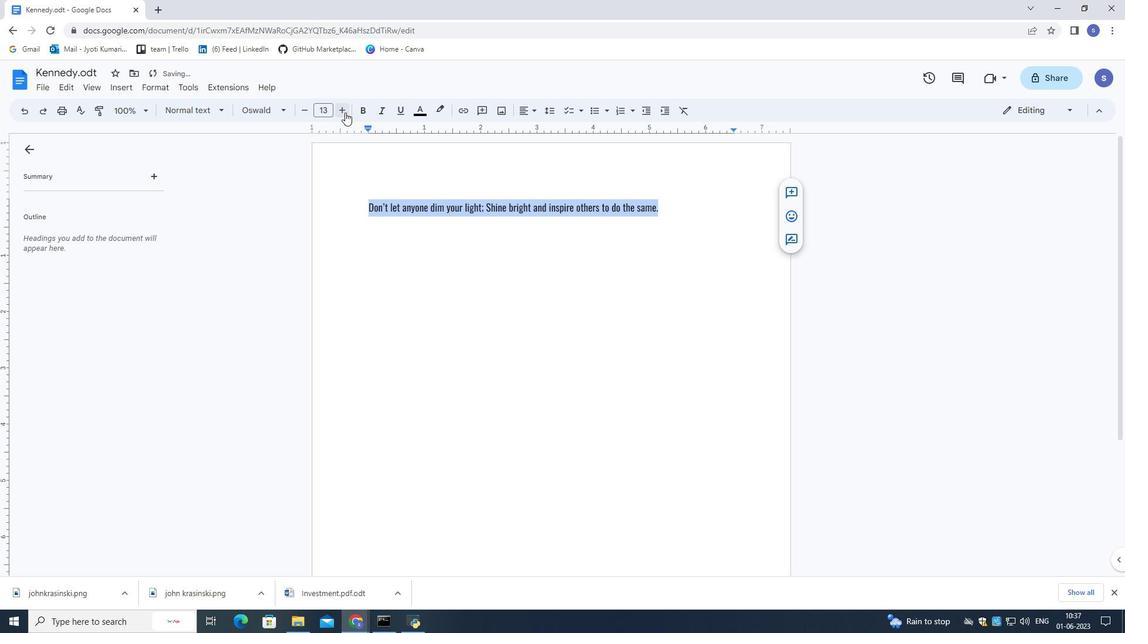 
Action: Mouse pressed left at (345, 112)
Screenshot: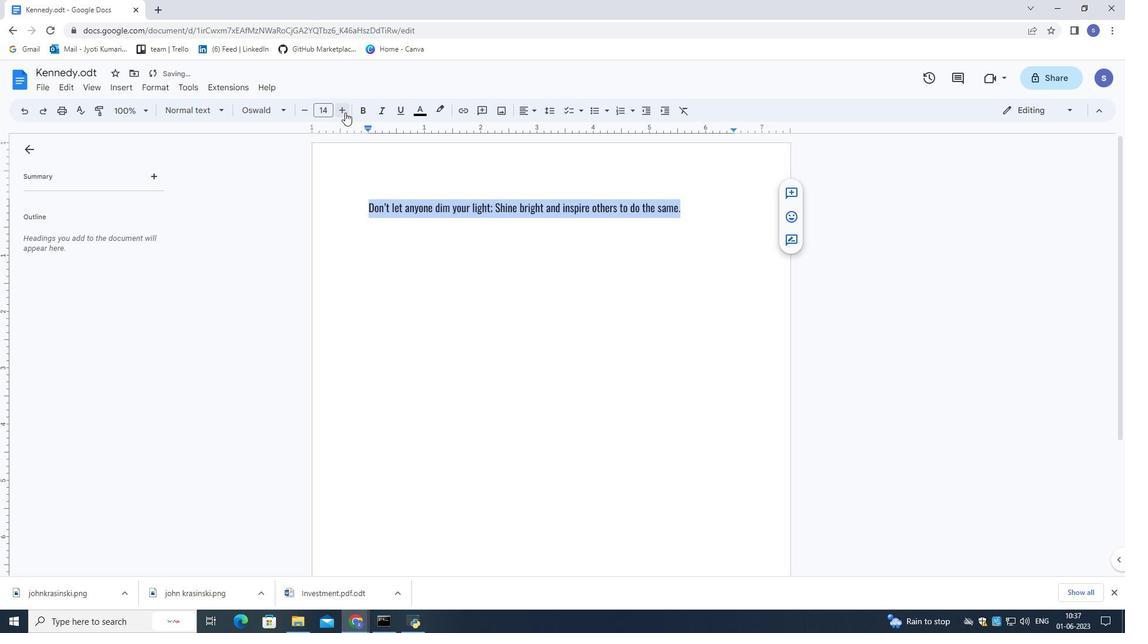 
Action: Mouse pressed left at (345, 112)
Screenshot: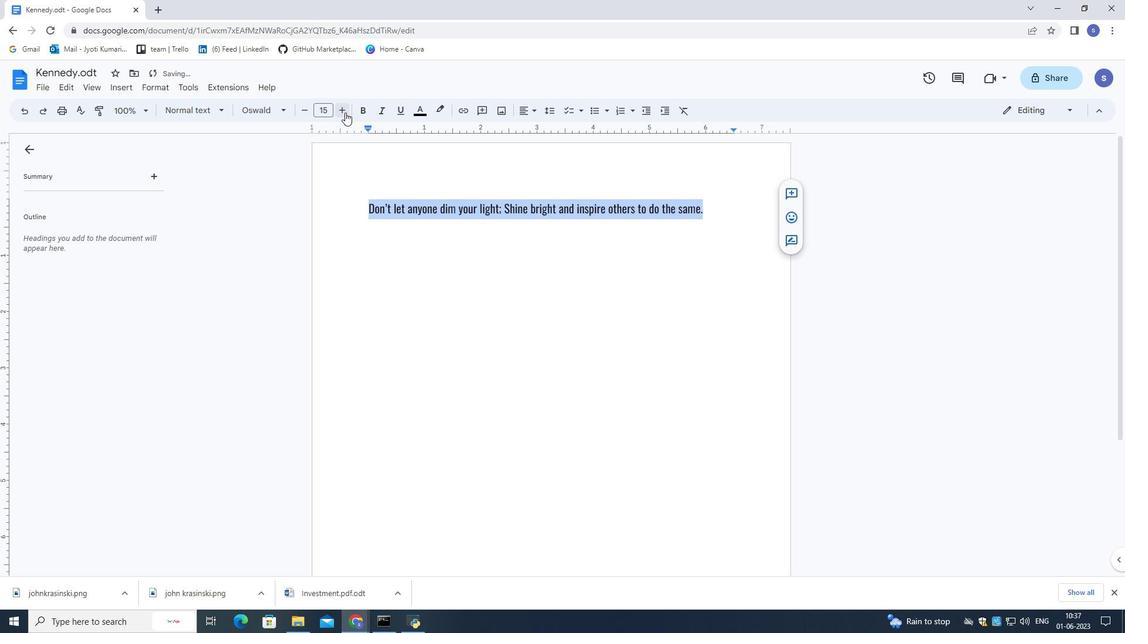 
Action: Mouse pressed left at (345, 112)
Screenshot: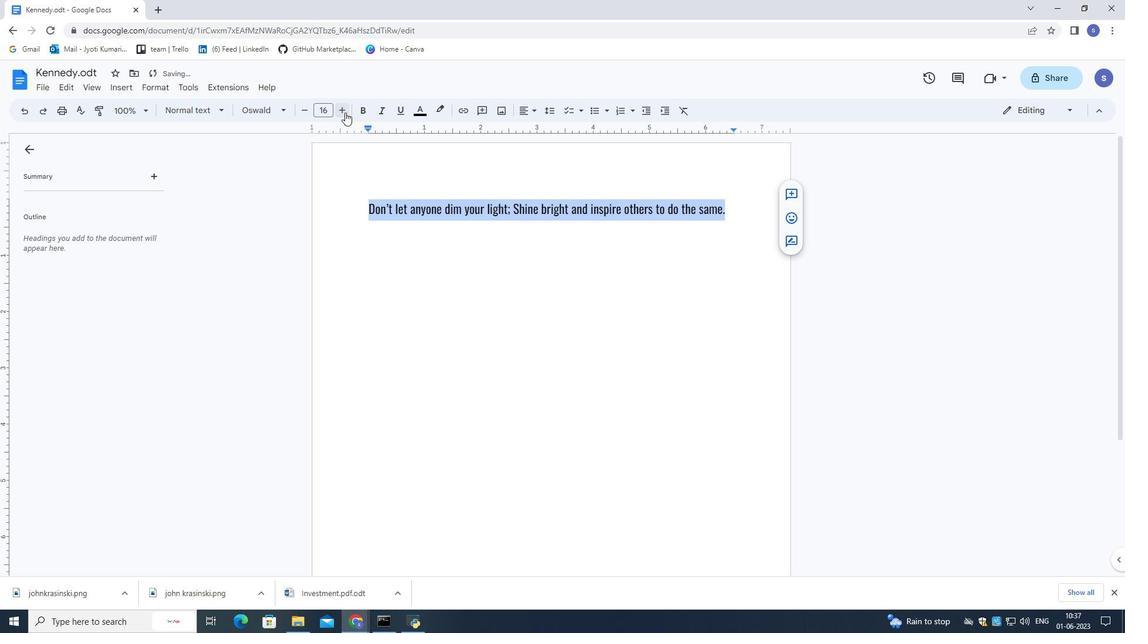 
Action: Mouse pressed left at (345, 112)
Screenshot: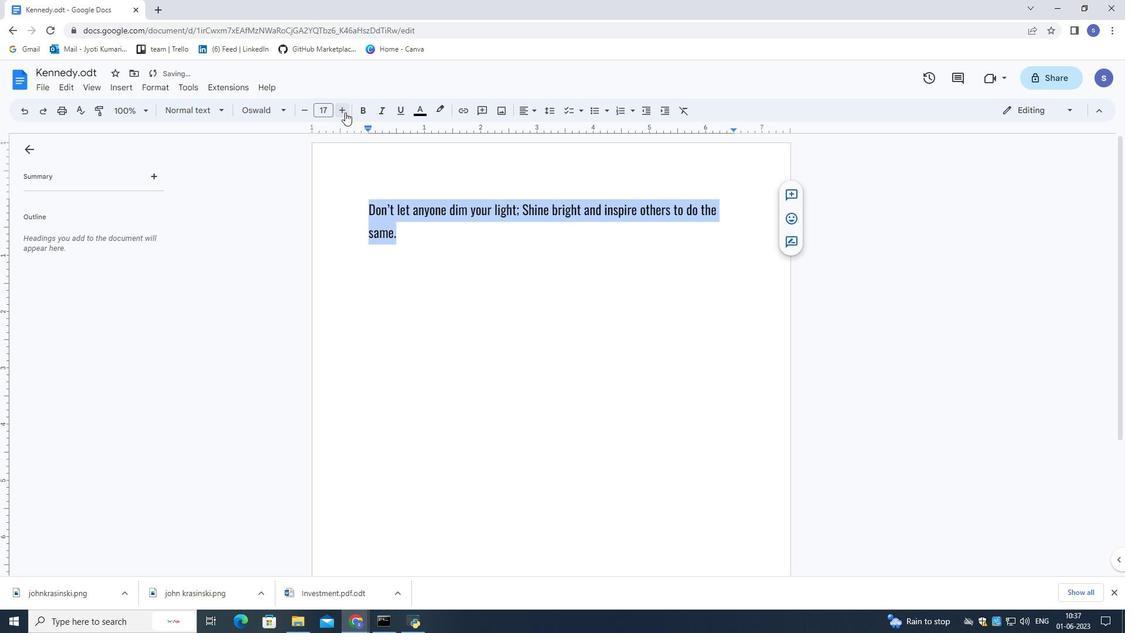 
Action: Mouse pressed left at (345, 112)
Screenshot: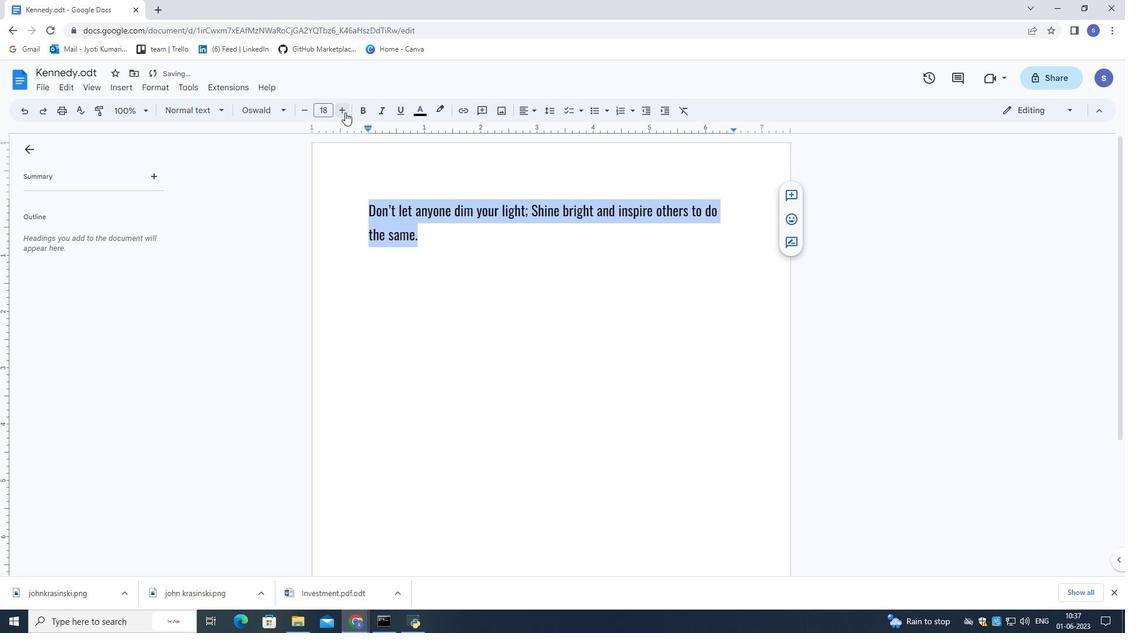 
Action: Mouse pressed left at (345, 112)
Screenshot: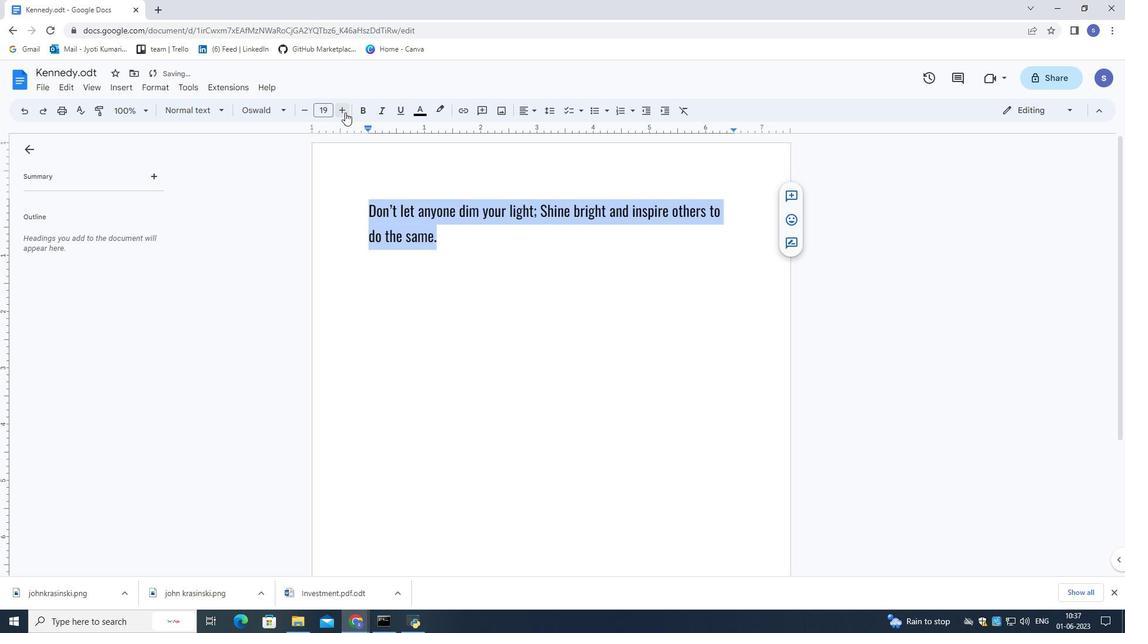 
Action: Mouse pressed left at (345, 112)
Screenshot: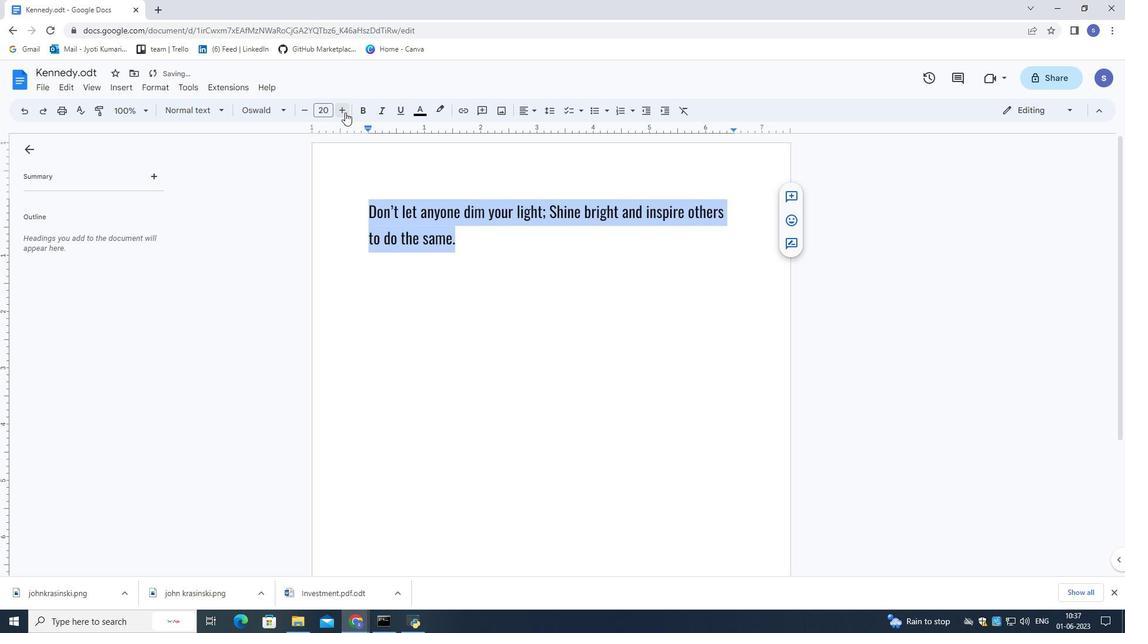 
Action: Mouse pressed left at (345, 112)
Screenshot: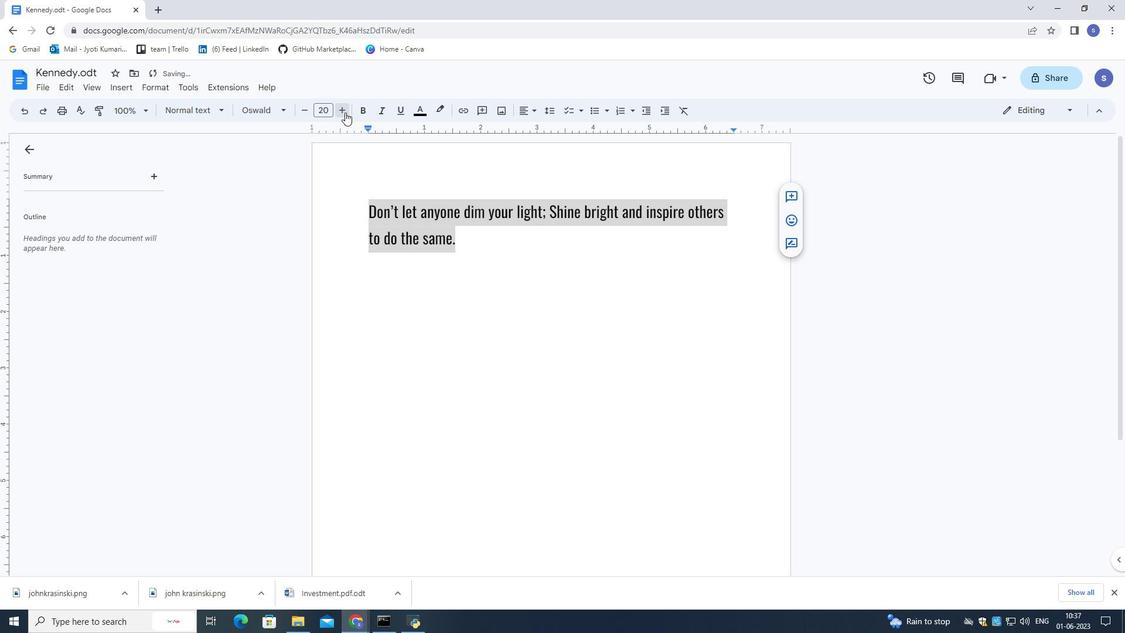 
Action: Mouse pressed left at (345, 112)
Screenshot: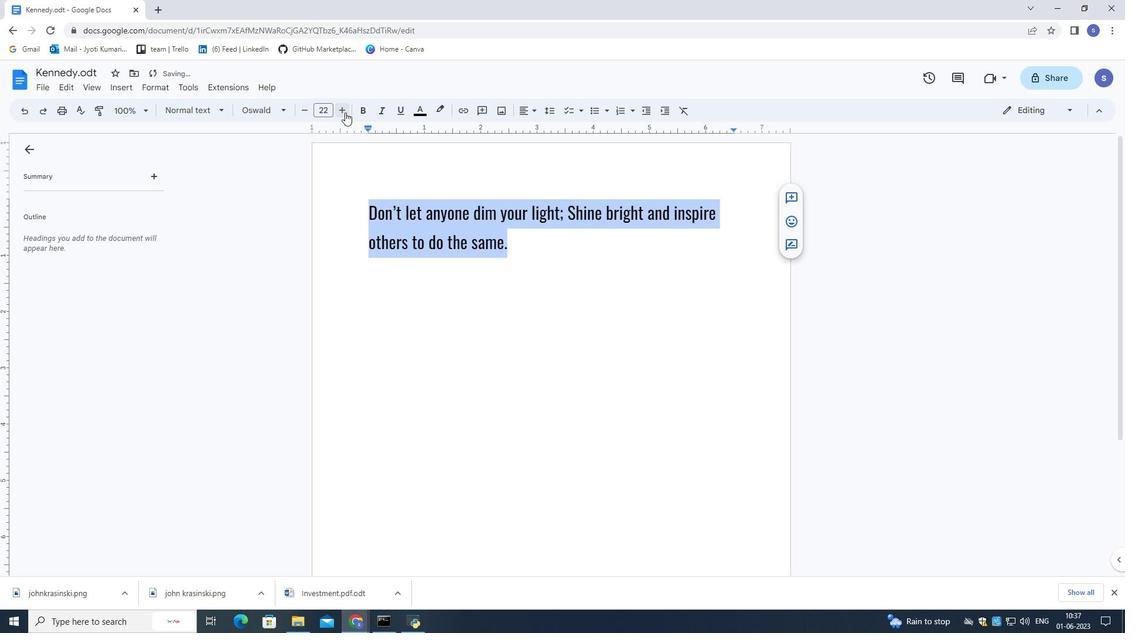 
Action: Mouse pressed left at (345, 112)
Screenshot: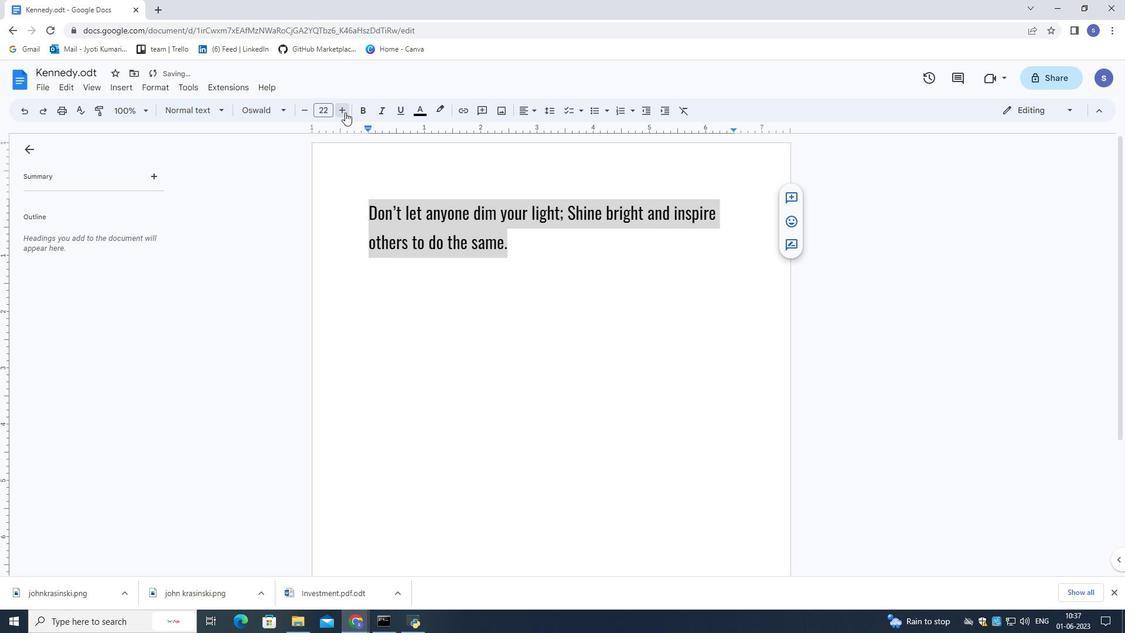 
Action: Mouse pressed left at (345, 112)
Screenshot: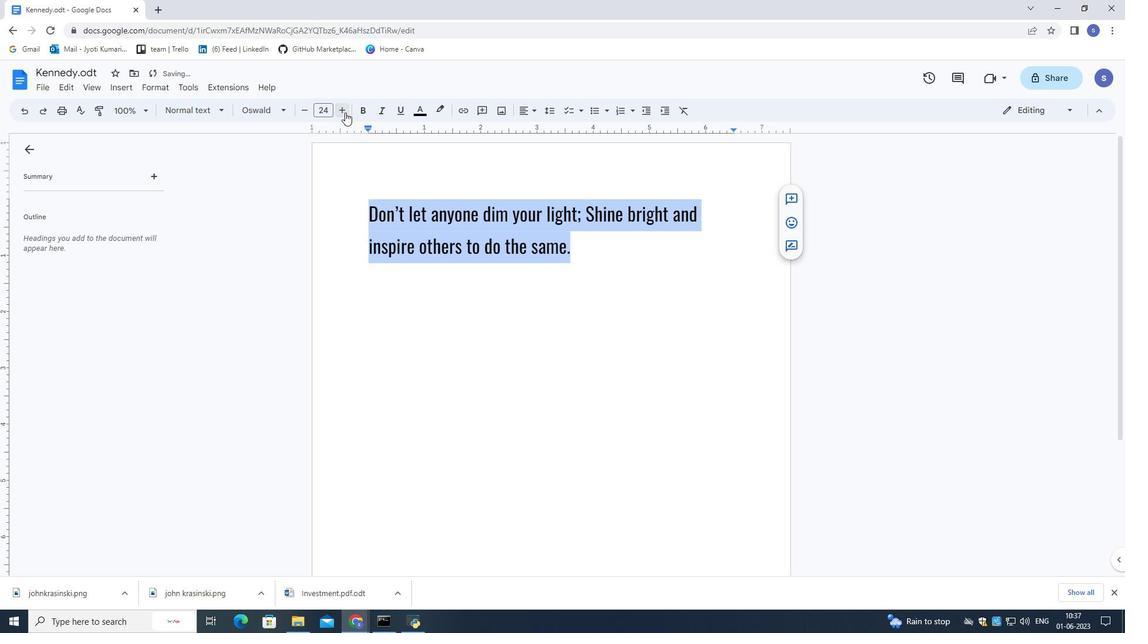 
Action: Mouse pressed left at (345, 112)
Screenshot: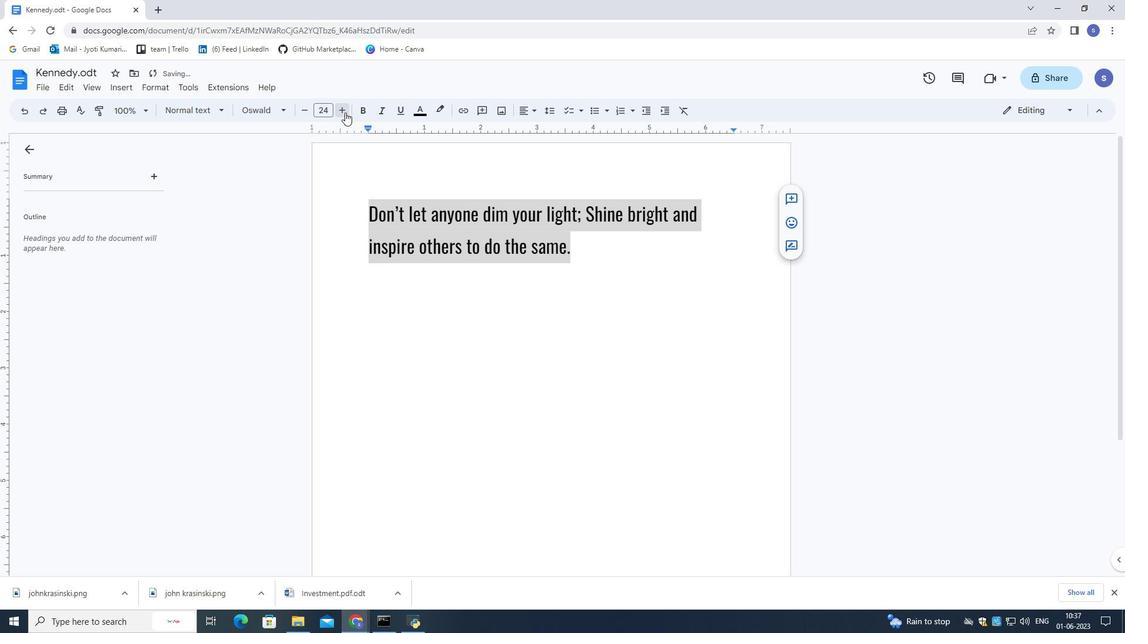 
Action: Mouse pressed left at (345, 112)
Screenshot: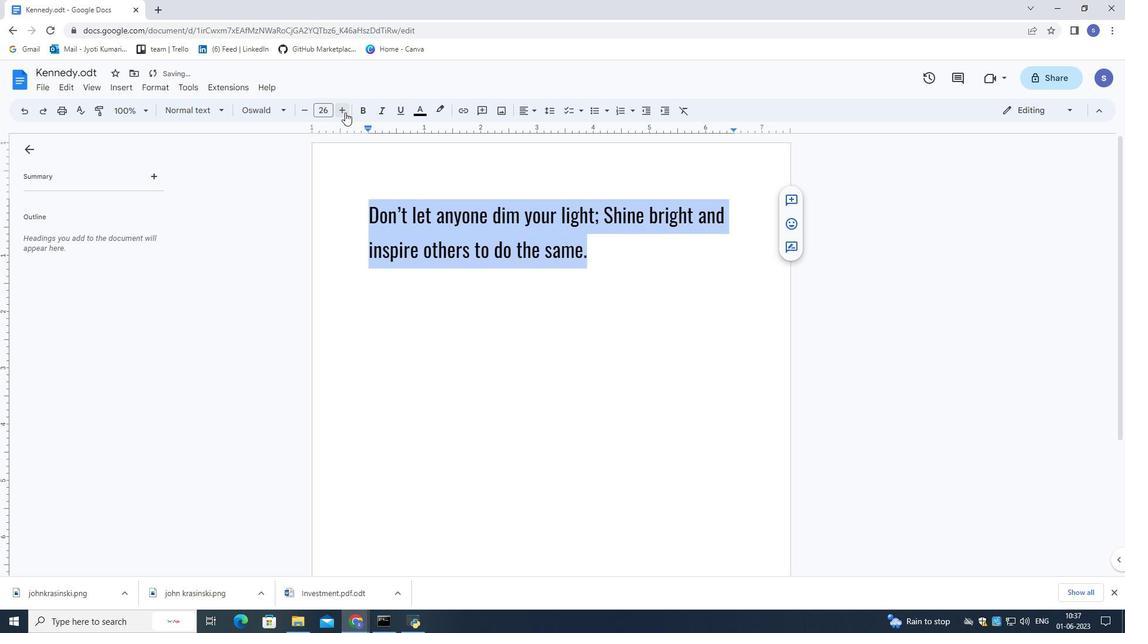 
Action: Mouse pressed left at (345, 112)
Screenshot: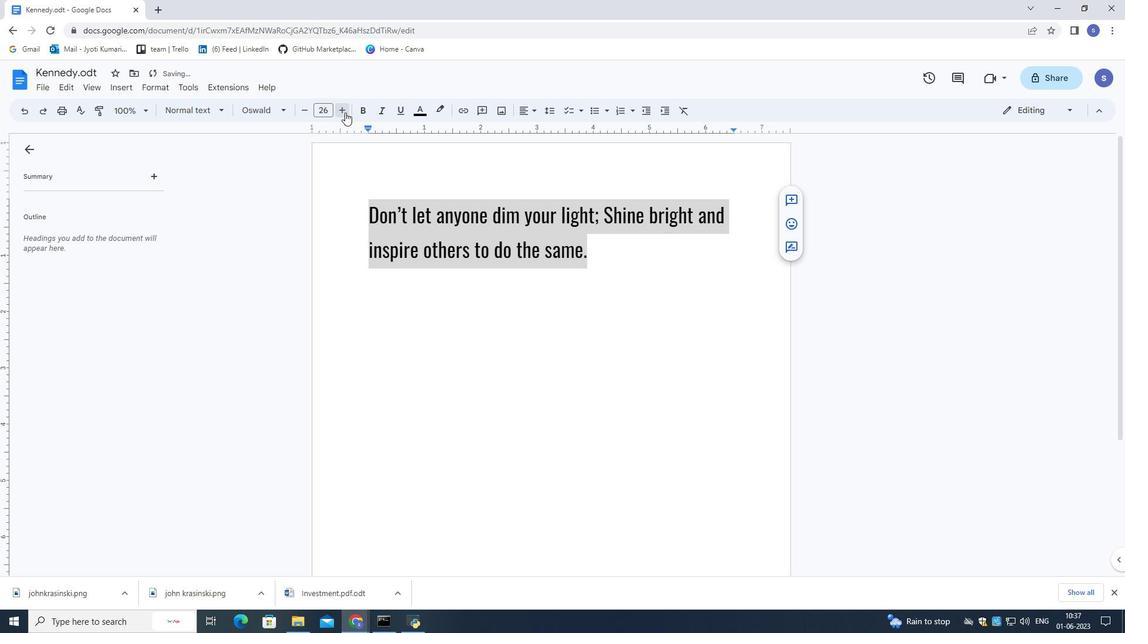 
Action: Mouse pressed left at (345, 112)
Screenshot: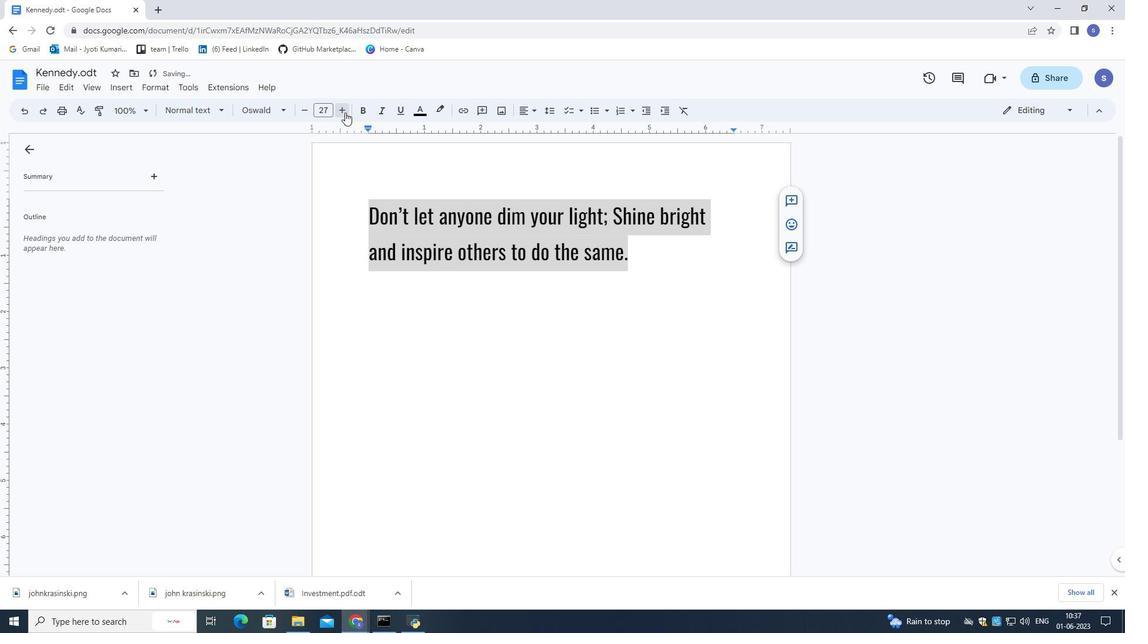 
Action: Mouse pressed left at (345, 112)
Screenshot: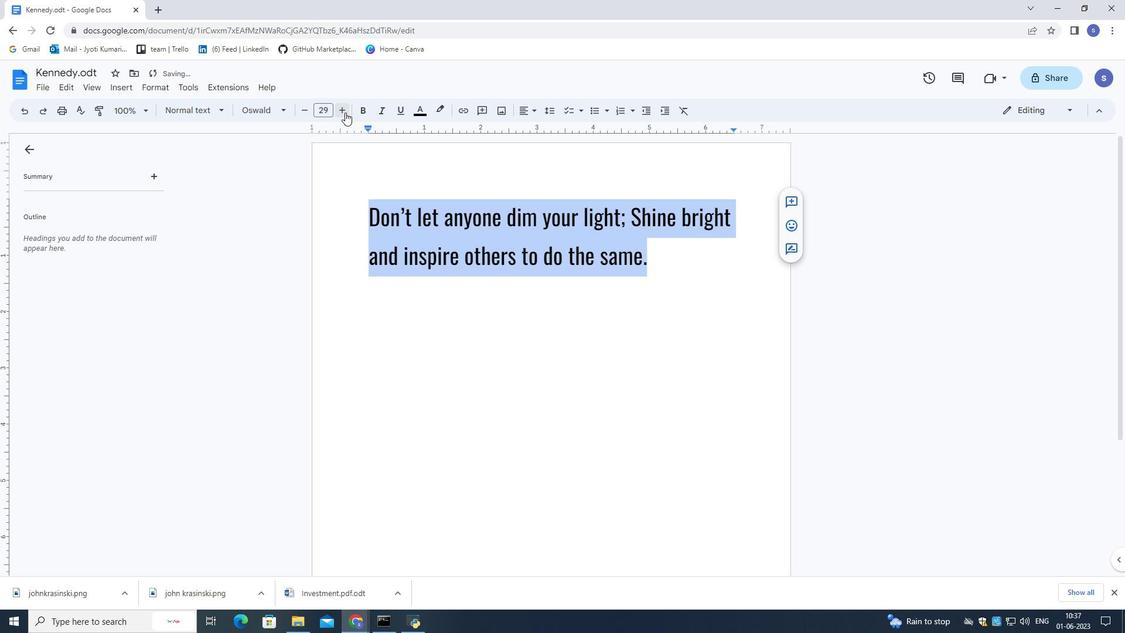
Action: Mouse moved to (525, 115)
Screenshot: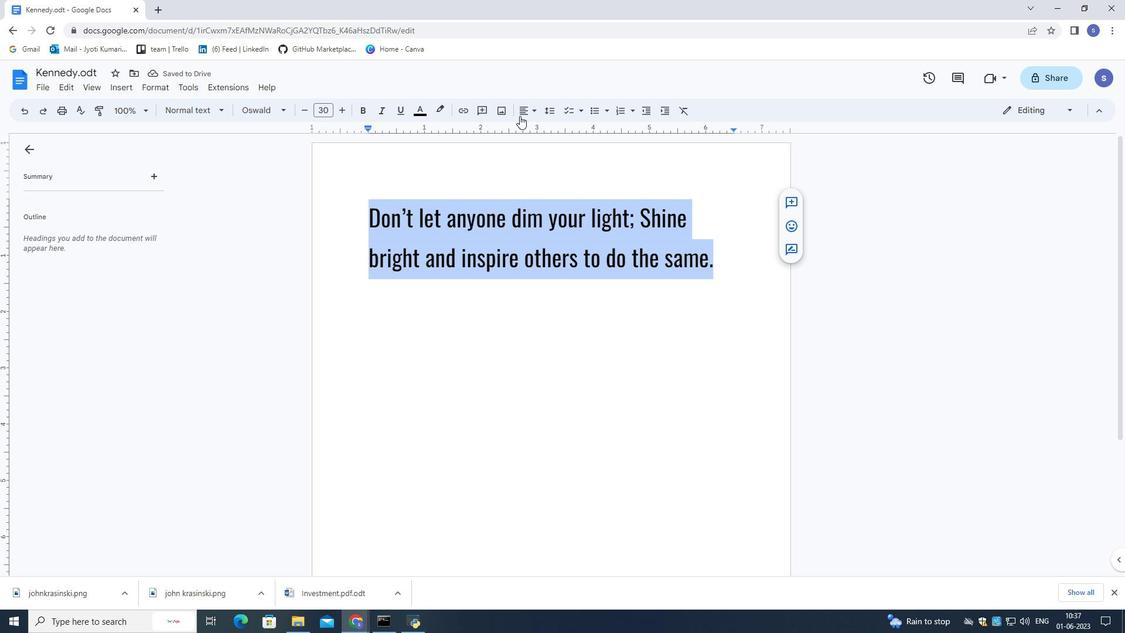 
Action: Mouse pressed left at (525, 115)
Screenshot: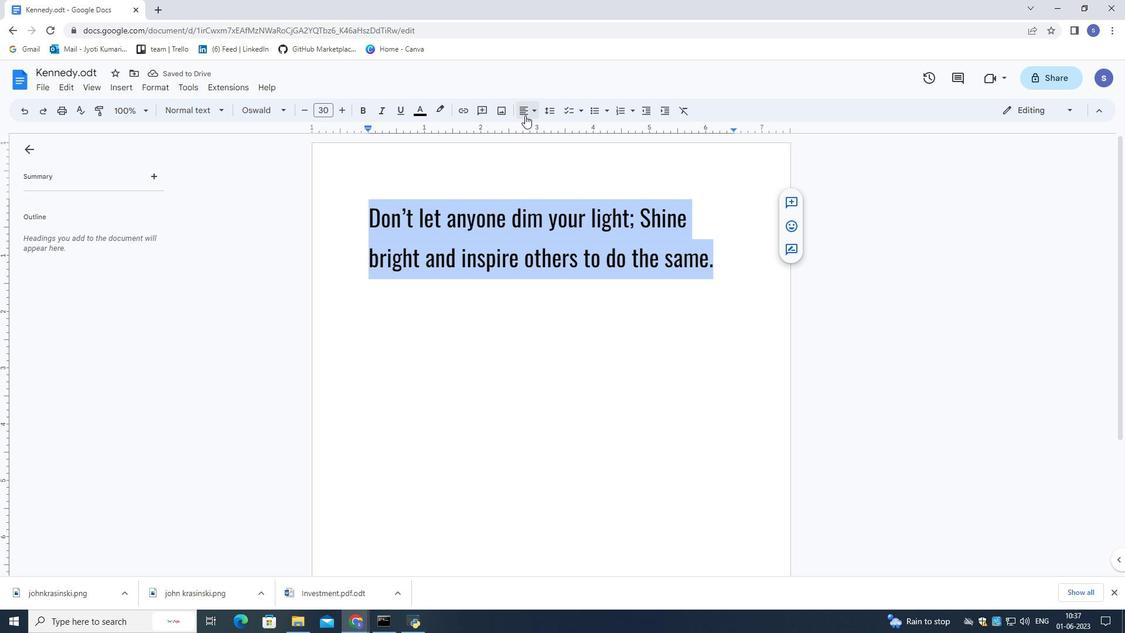 
Action: Mouse moved to (528, 136)
Screenshot: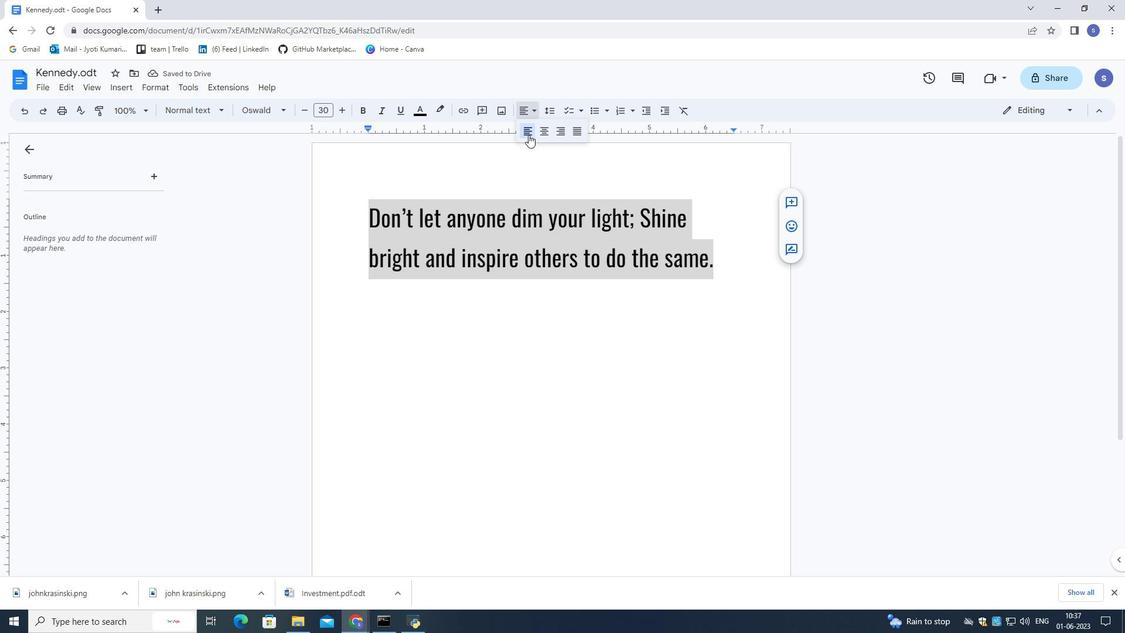 
Action: Mouse pressed left at (528, 136)
Screenshot: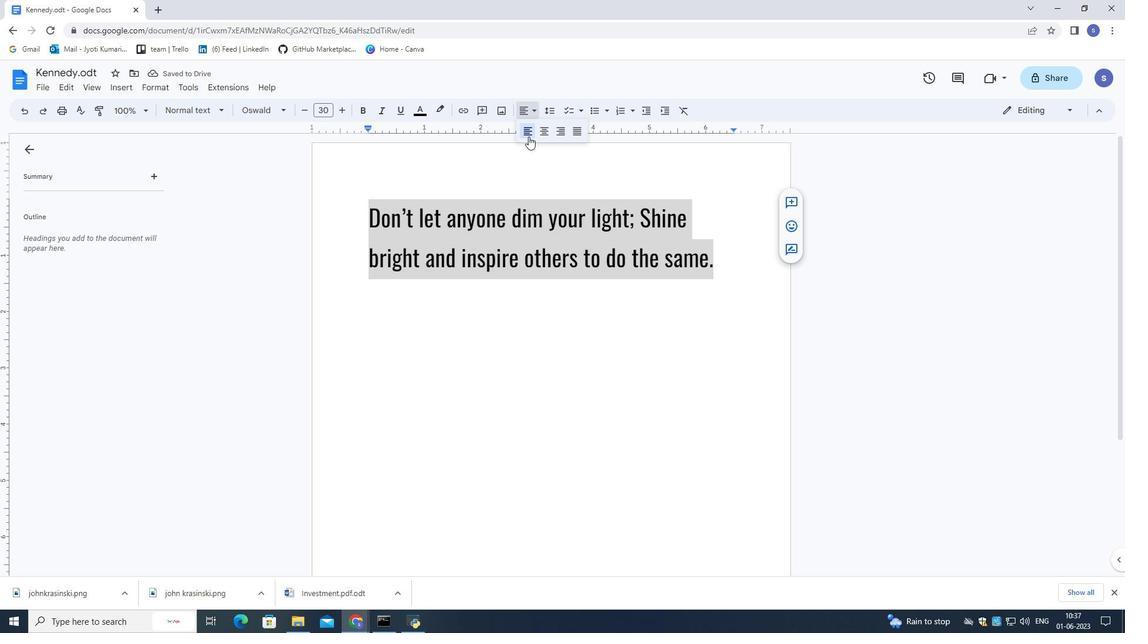 
Action: Mouse moved to (419, 113)
Screenshot: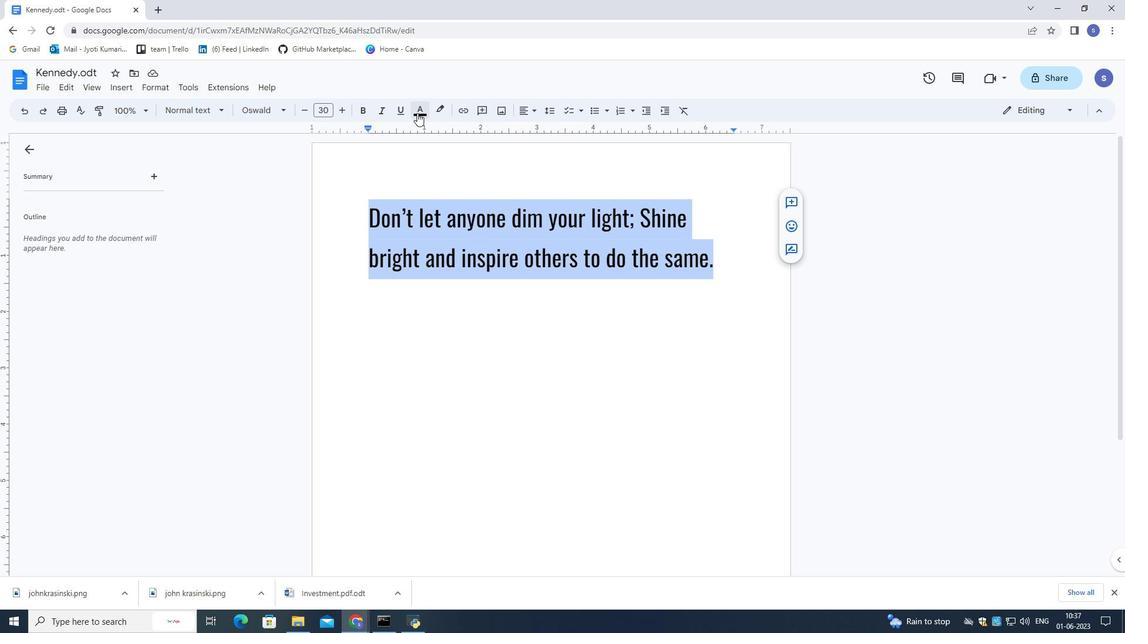 
Action: Mouse pressed left at (419, 113)
Screenshot: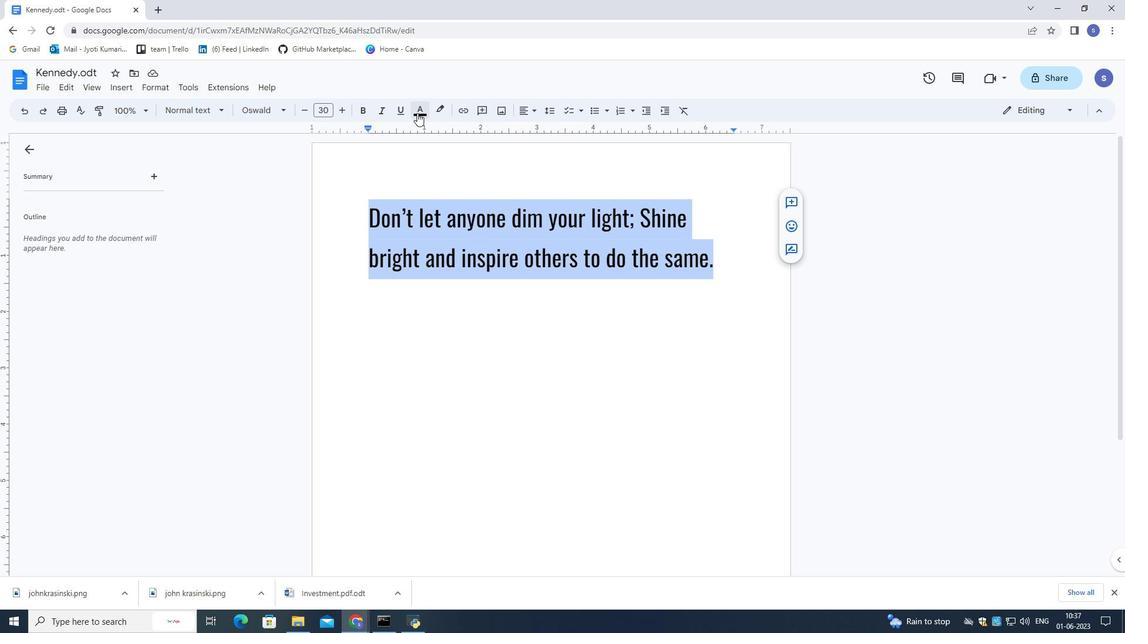
Action: Mouse moved to (513, 223)
Screenshot: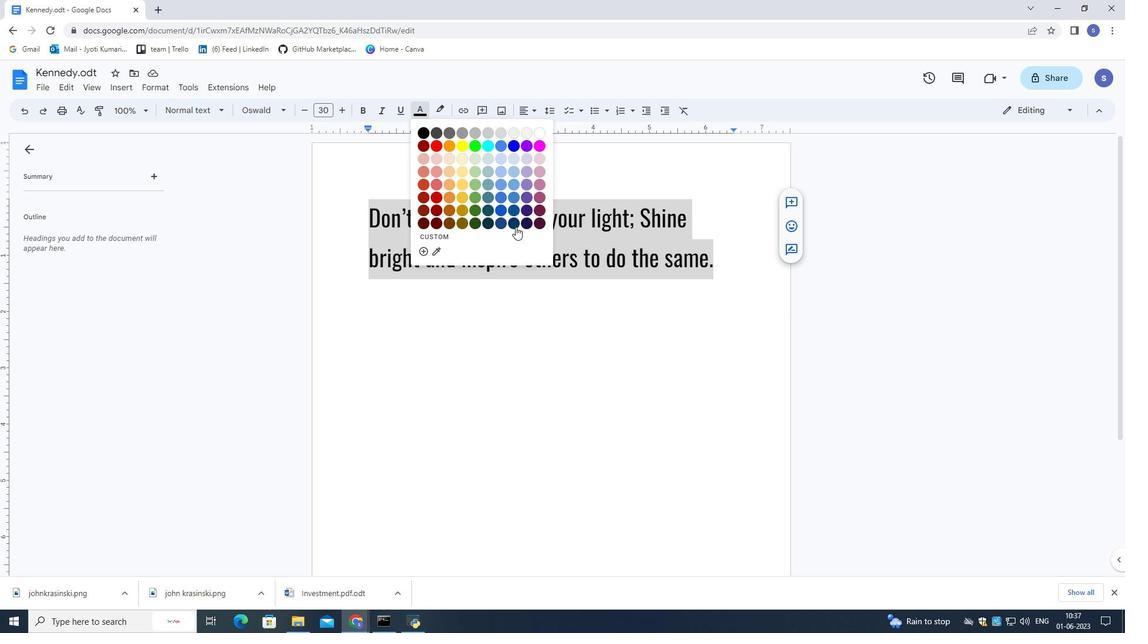 
Action: Mouse pressed left at (513, 223)
Screenshot: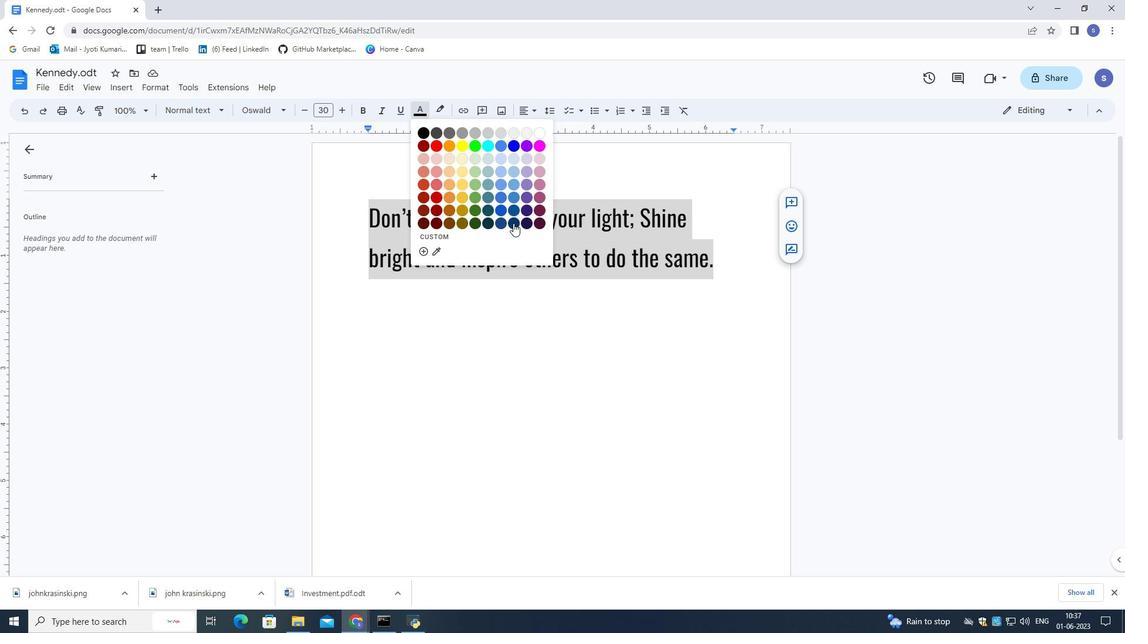 
Action: Mouse moved to (716, 272)
Screenshot: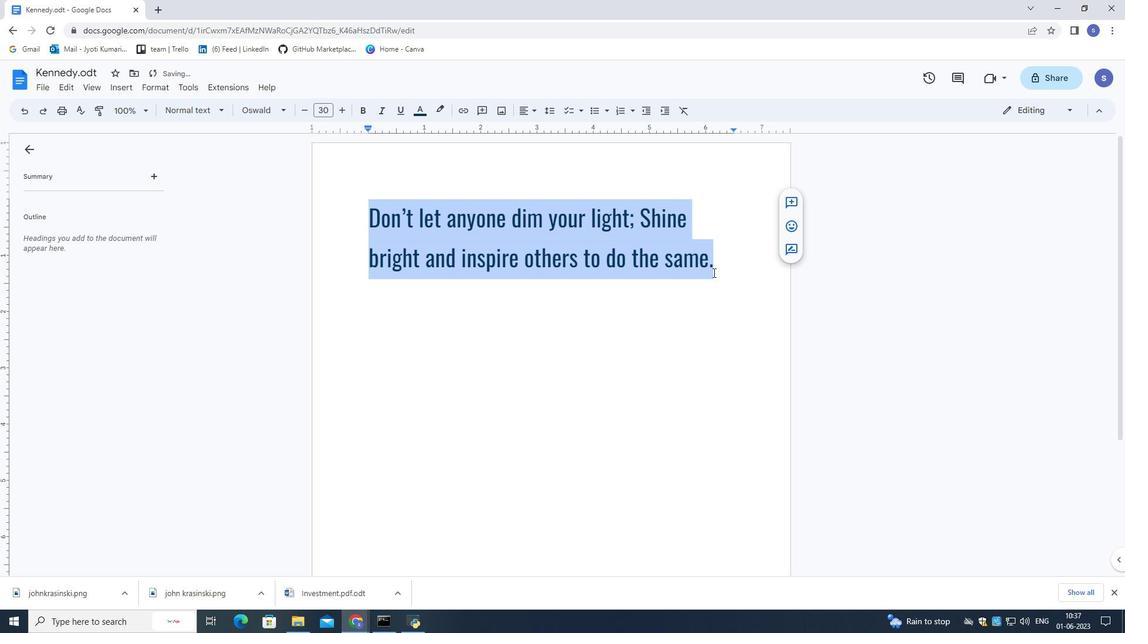 
Action: Mouse pressed left at (716, 272)
Screenshot: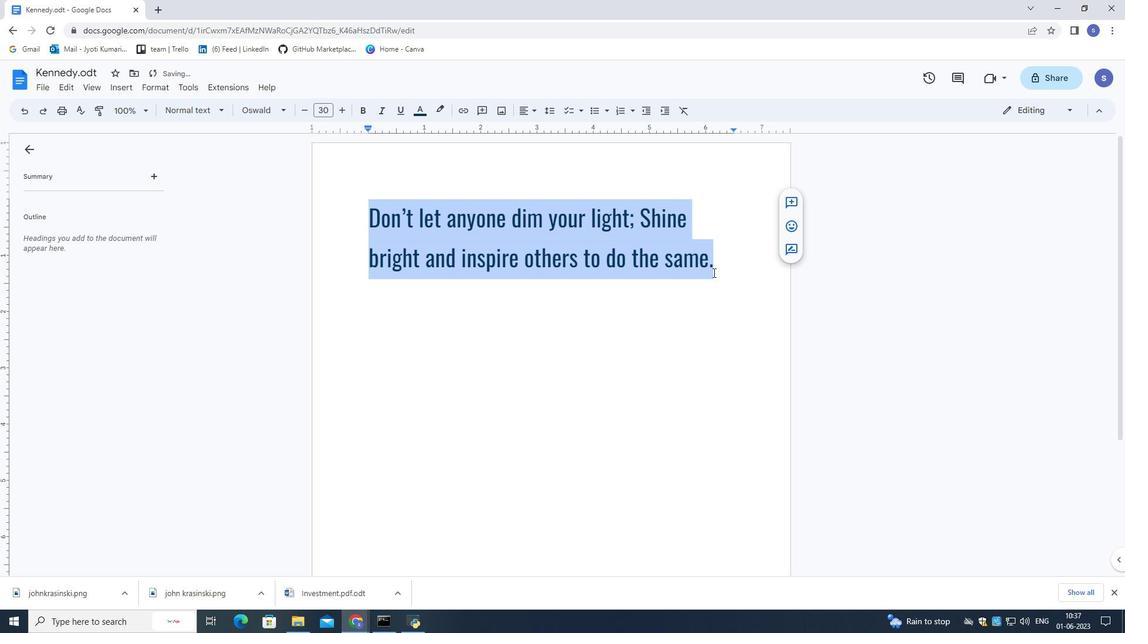 
Action: Mouse moved to (707, 293)
Screenshot: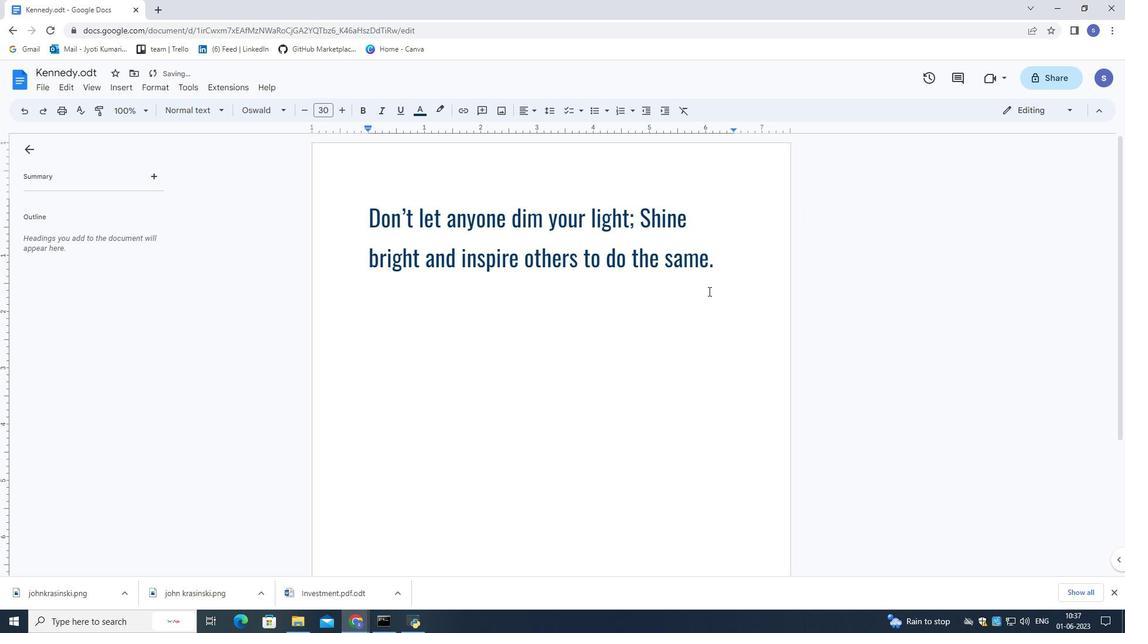 
